 Task: Open Card Industry Trend Analysis in Board Market Trend Analysis and Forecasting to Workspace Insurance and add a team member Softage.2@softage.net, a label Purple, a checklist Licensing, an attachment from your onedrive, a color Purple and finally, add a card description 'Conduct team training session on active listening and empathy' and a comment 'We should approach this task with a sense of community and teamwork'. Add a start date 'Jan 06, 1900' with a due date 'Jan 13, 1900'
Action: Mouse moved to (66, 235)
Screenshot: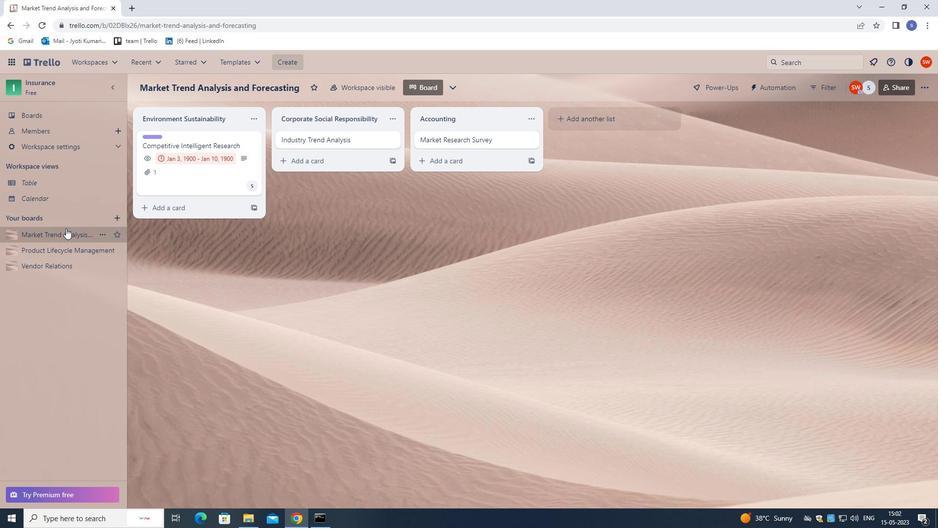 
Action: Mouse pressed left at (66, 235)
Screenshot: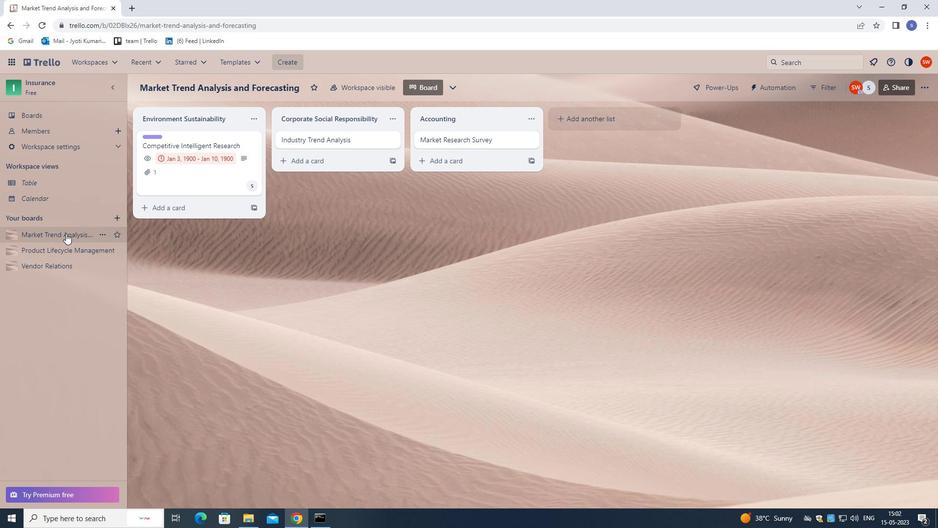 
Action: Mouse moved to (304, 143)
Screenshot: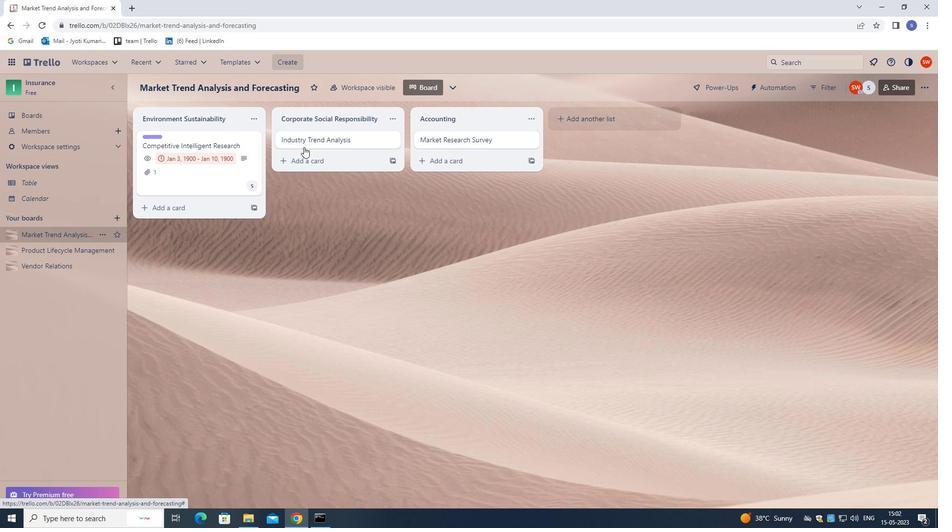 
Action: Mouse pressed left at (304, 143)
Screenshot: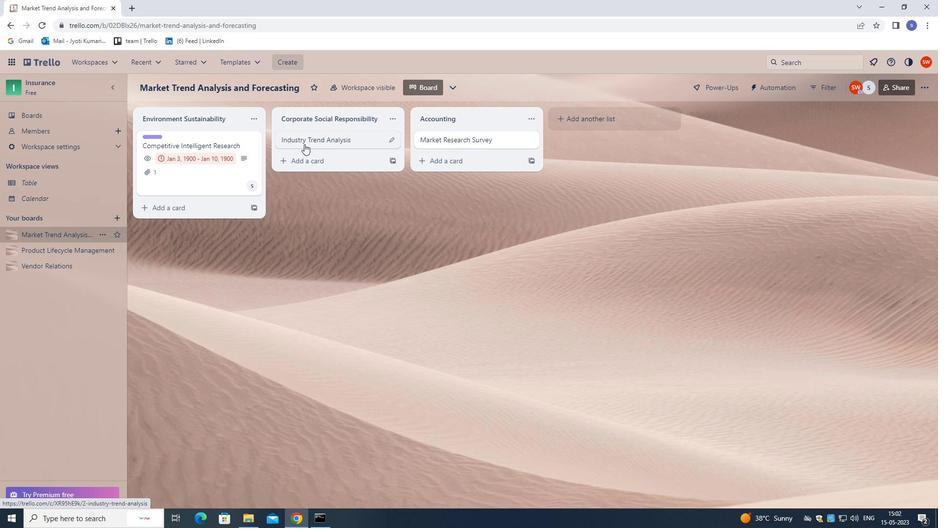
Action: Mouse moved to (583, 171)
Screenshot: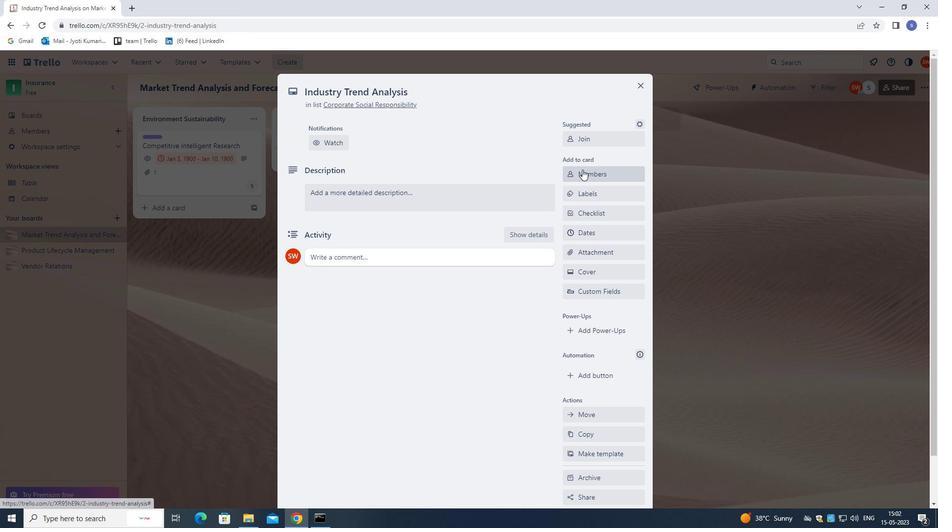
Action: Mouse pressed left at (583, 171)
Screenshot: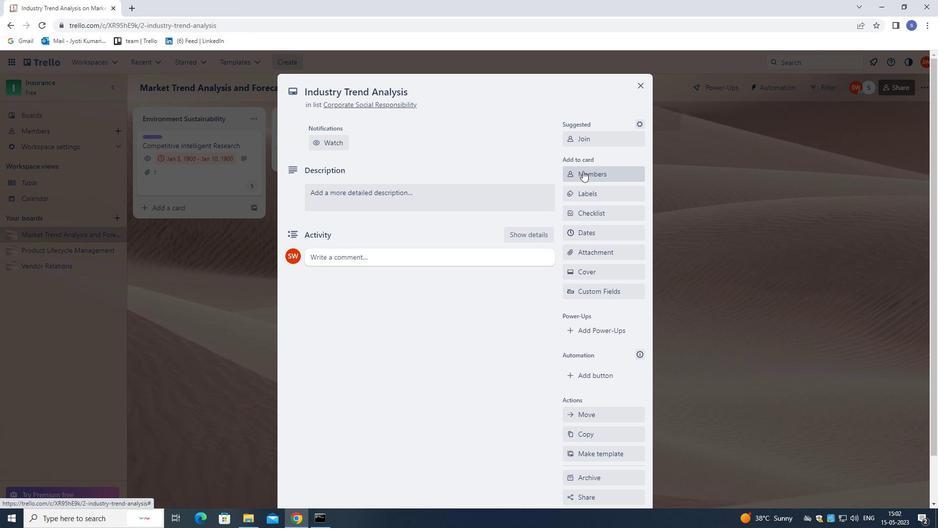 
Action: Mouse moved to (438, 152)
Screenshot: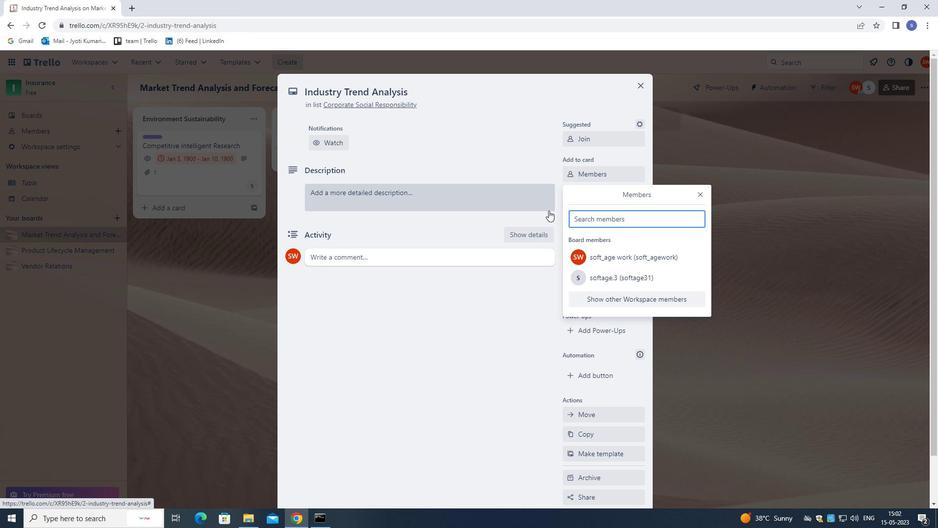 
Action: Key pressed softage.2<Key.shift>@SOFTAGE.NET
Screenshot: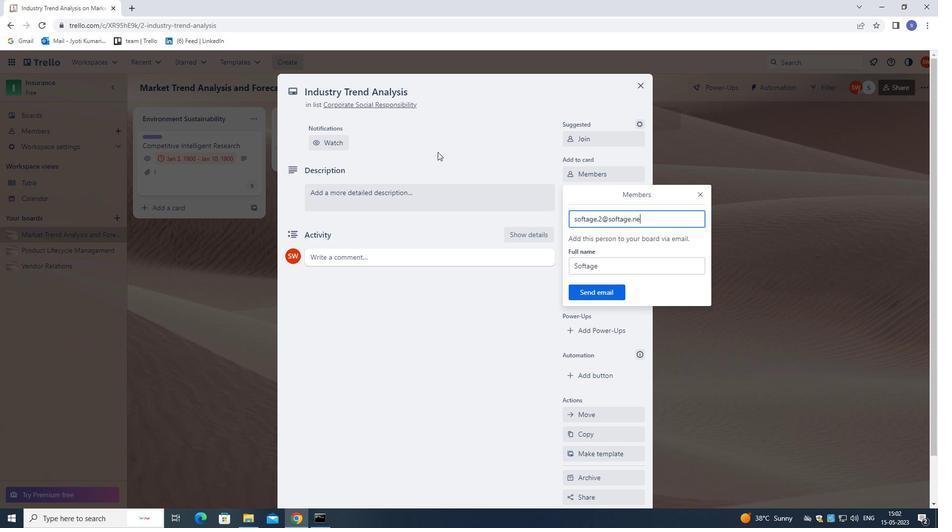 
Action: Mouse moved to (613, 290)
Screenshot: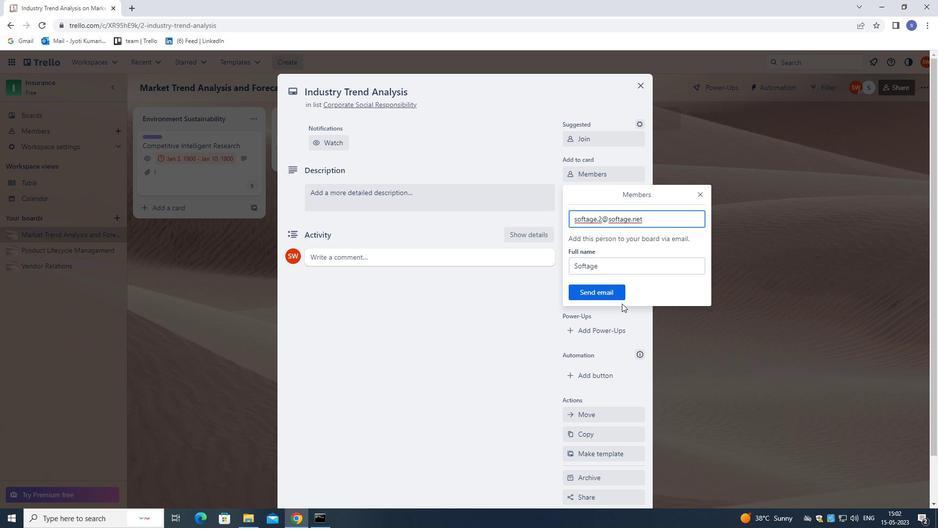 
Action: Mouse pressed left at (613, 290)
Screenshot: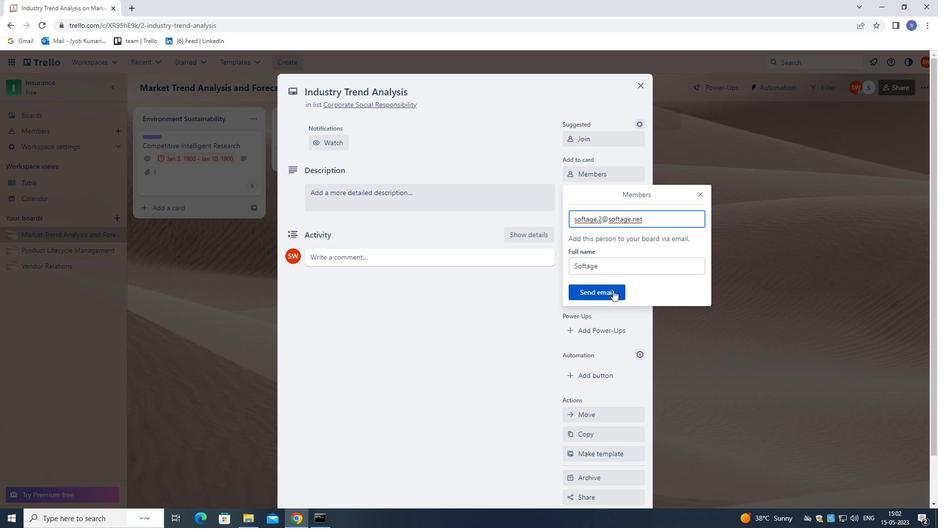 
Action: Mouse moved to (625, 193)
Screenshot: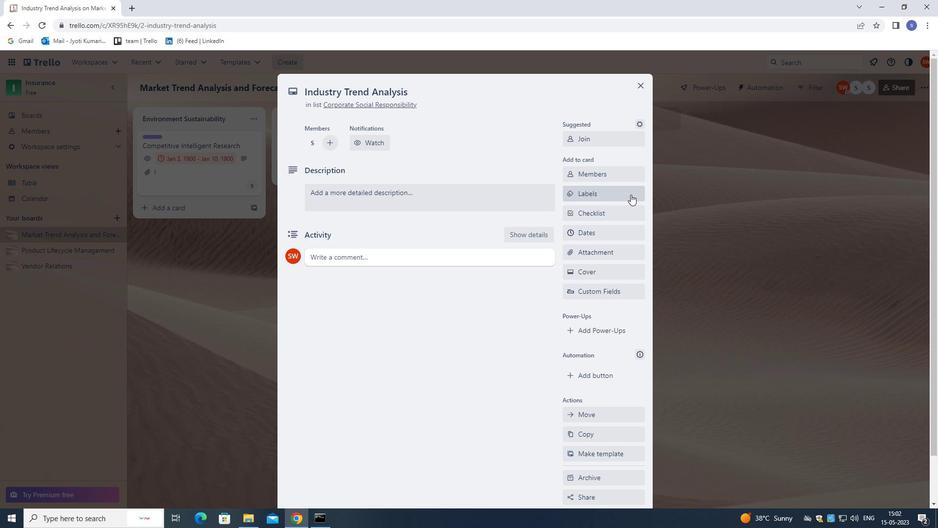
Action: Mouse pressed left at (625, 193)
Screenshot: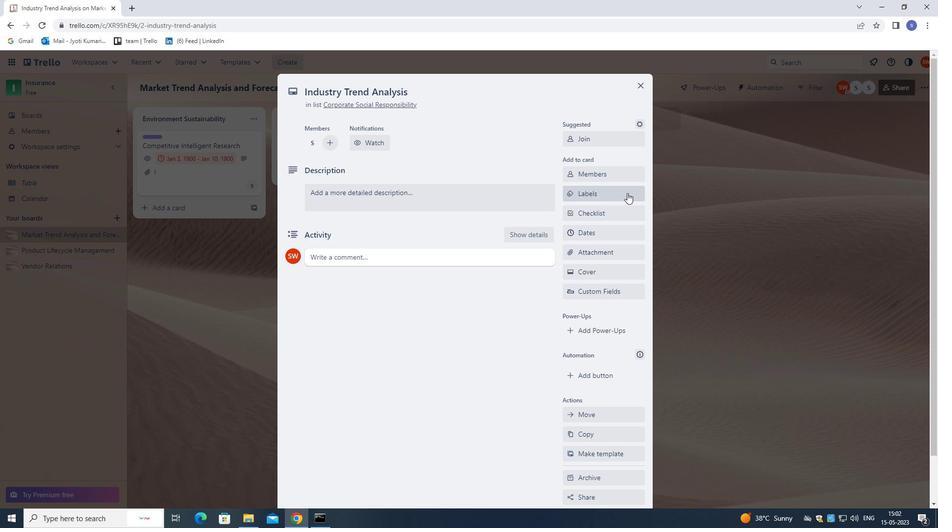 
Action: Mouse moved to (658, 243)
Screenshot: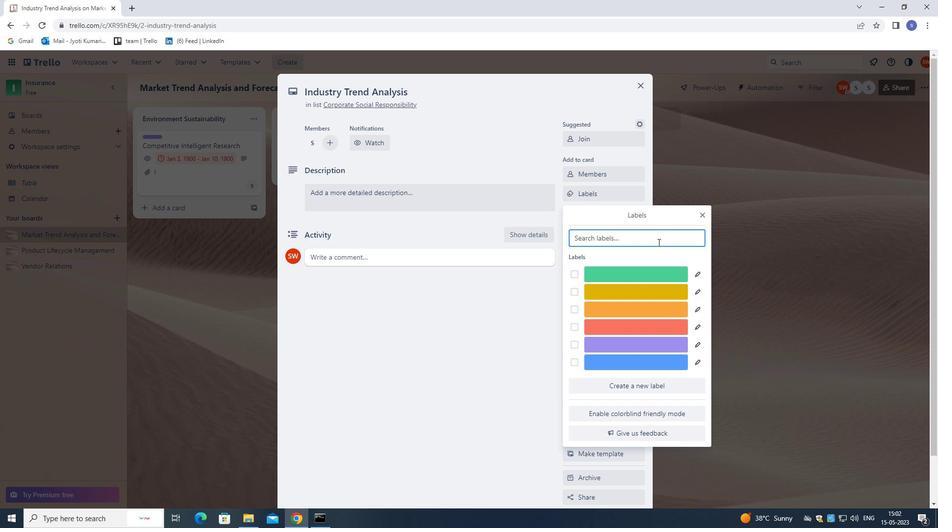 
Action: Key pressed P
Screenshot: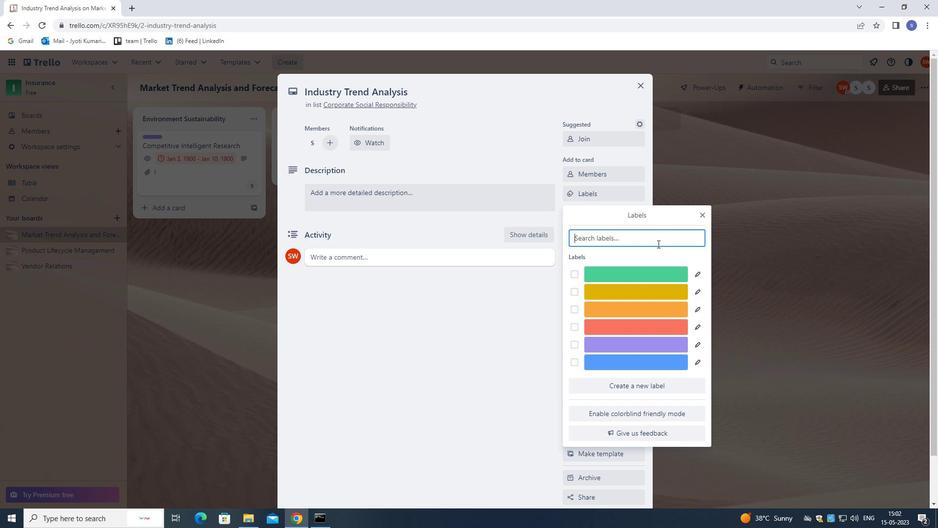 
Action: Mouse moved to (670, 272)
Screenshot: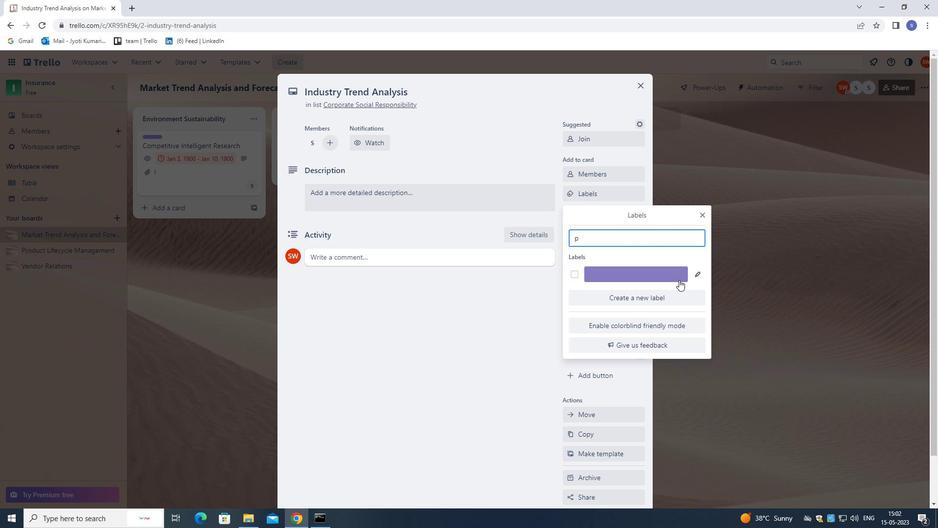 
Action: Mouse pressed left at (670, 272)
Screenshot: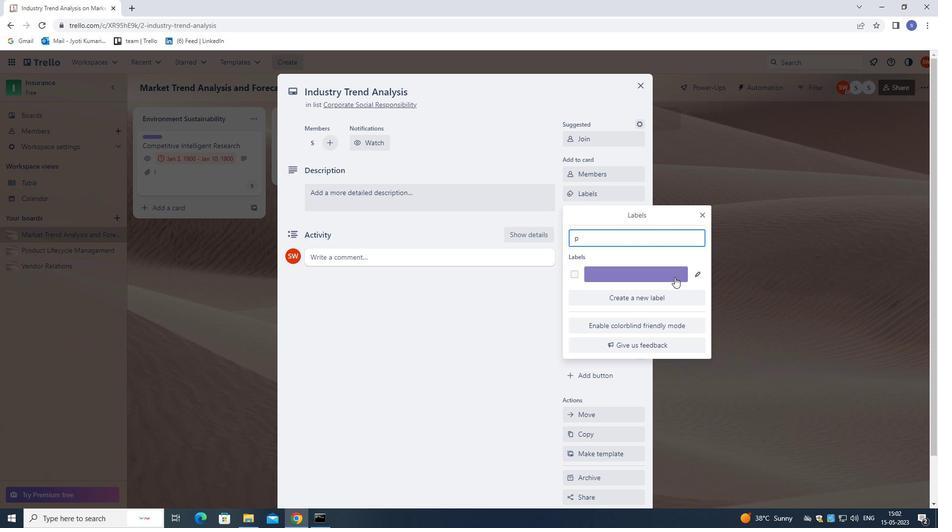 
Action: Mouse moved to (701, 214)
Screenshot: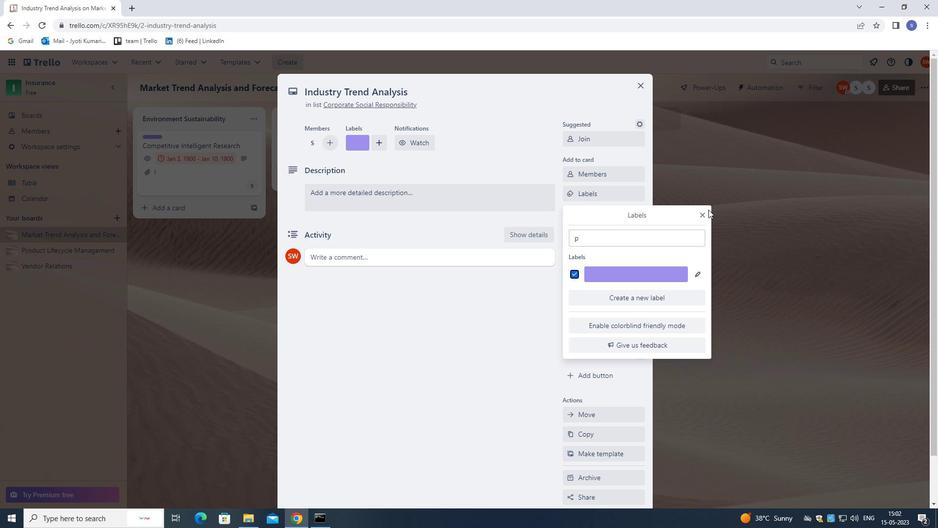 
Action: Mouse pressed left at (701, 214)
Screenshot: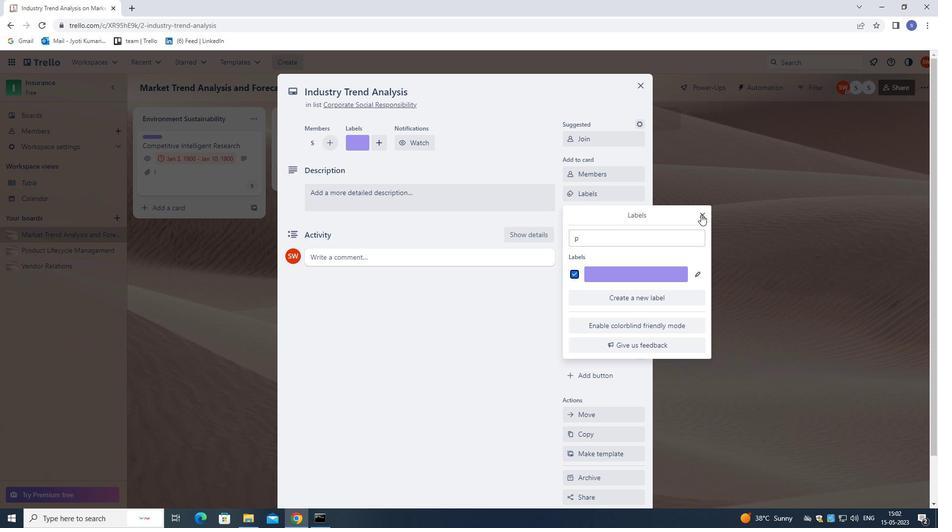 
Action: Mouse moved to (634, 215)
Screenshot: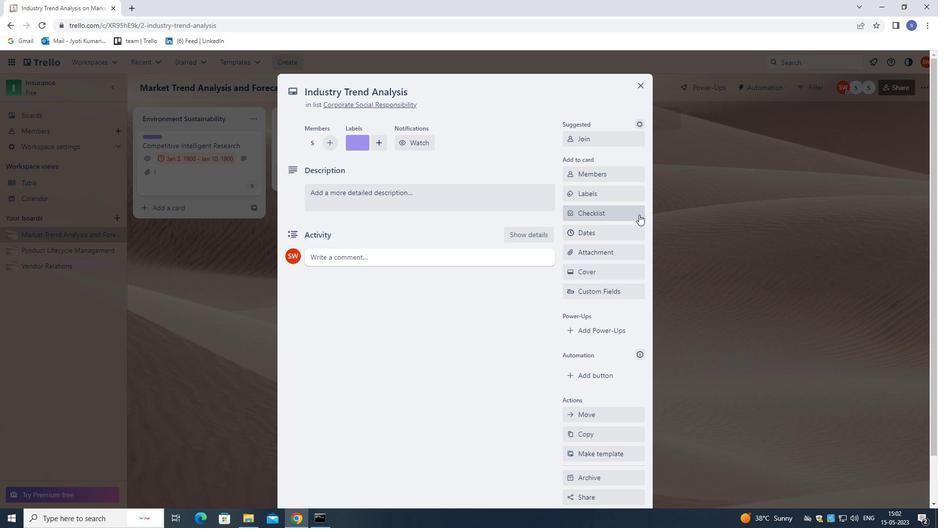 
Action: Mouse pressed left at (634, 215)
Screenshot: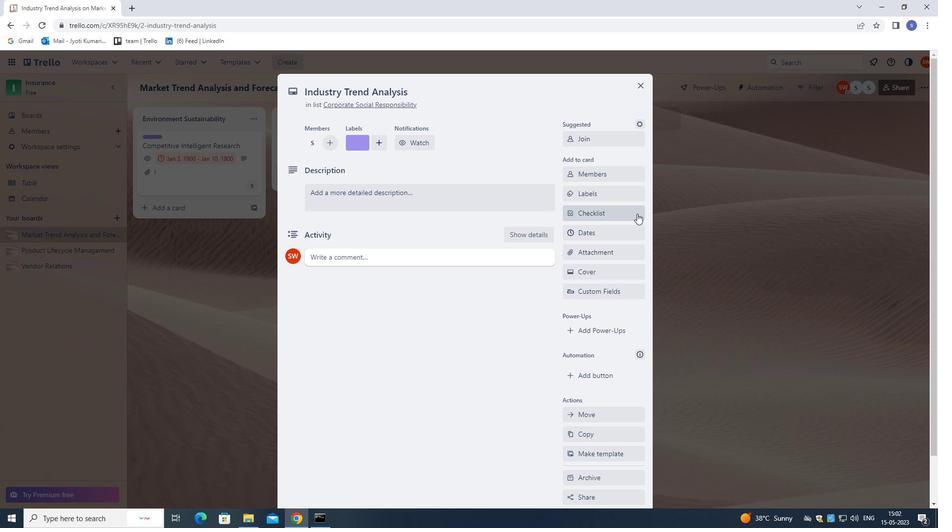 
Action: Mouse moved to (635, 217)
Screenshot: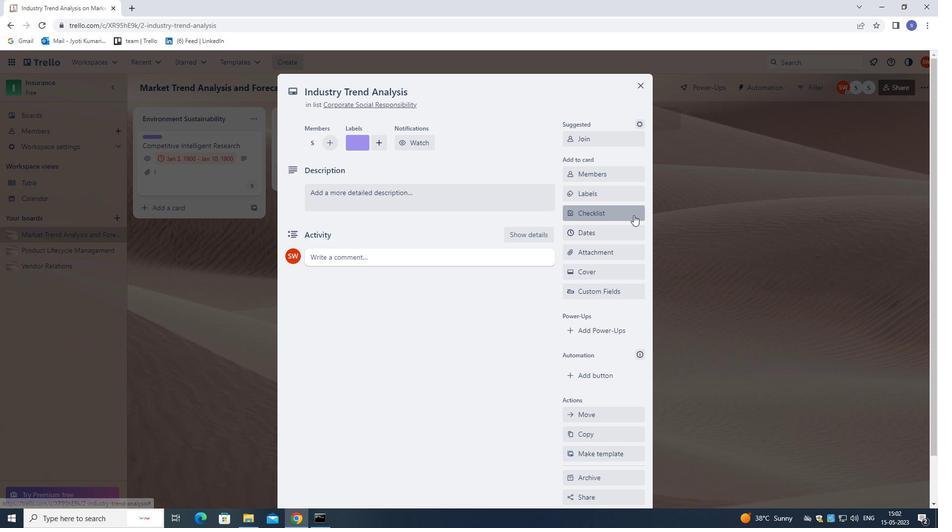 
Action: Key pressed <Key.shift>LICENSING
Screenshot: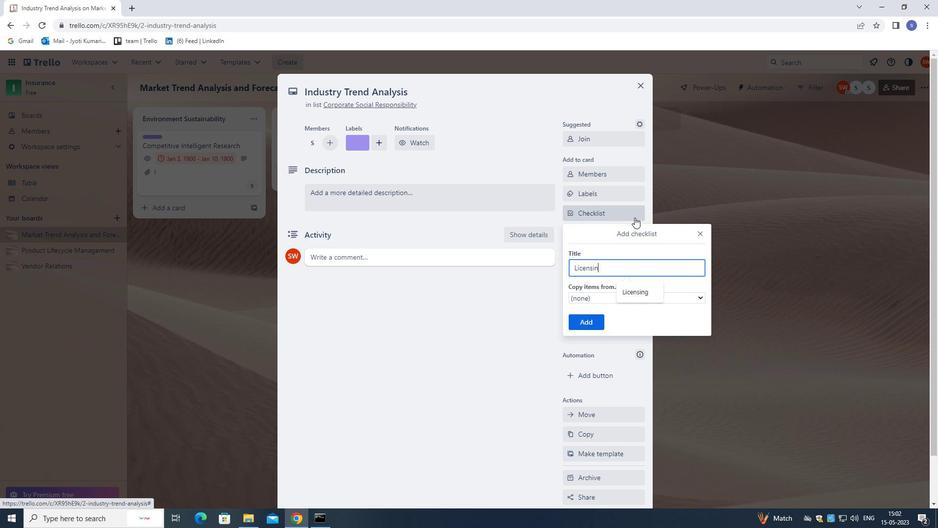 
Action: Mouse moved to (601, 321)
Screenshot: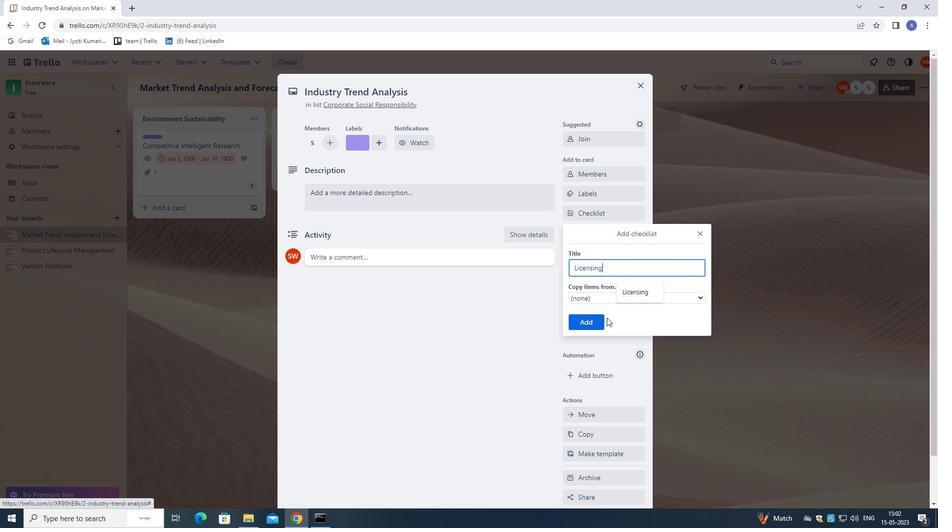 
Action: Mouse pressed left at (601, 321)
Screenshot: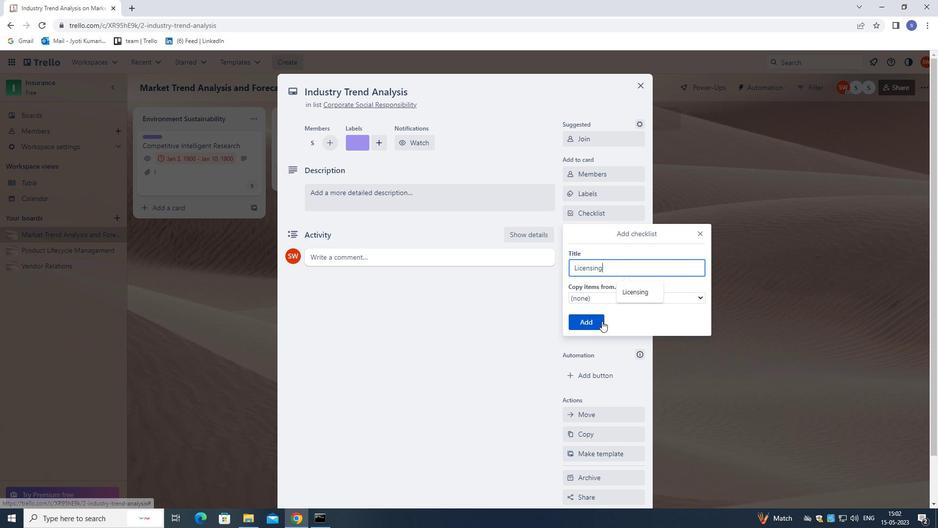 
Action: Mouse moved to (600, 231)
Screenshot: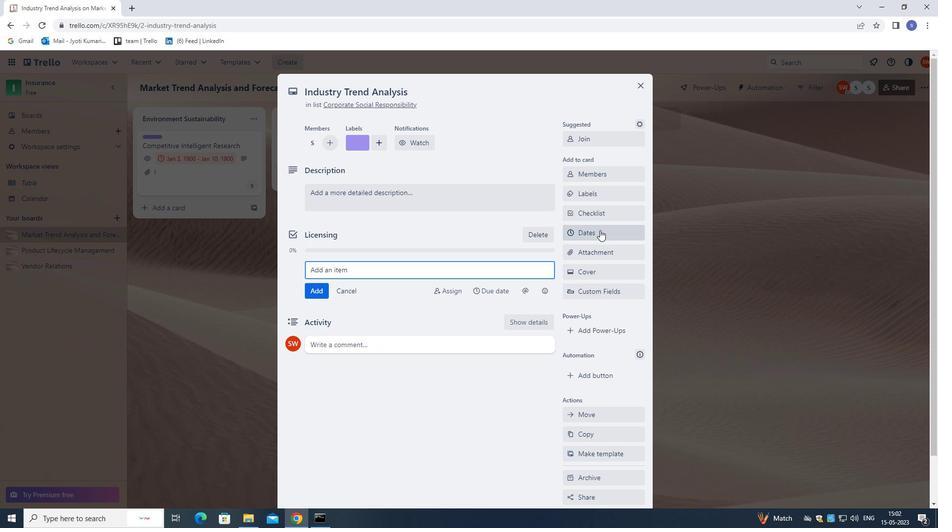 
Action: Mouse pressed left at (600, 231)
Screenshot: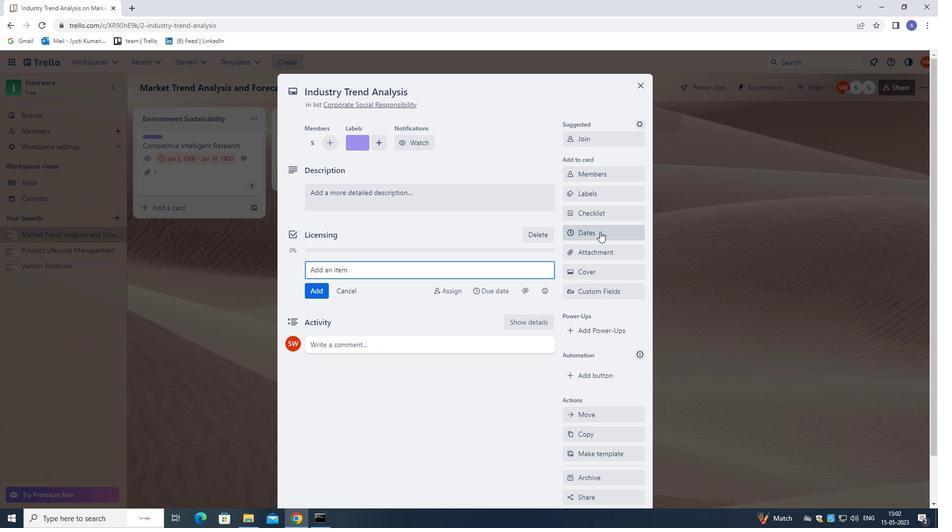 
Action: Mouse moved to (571, 264)
Screenshot: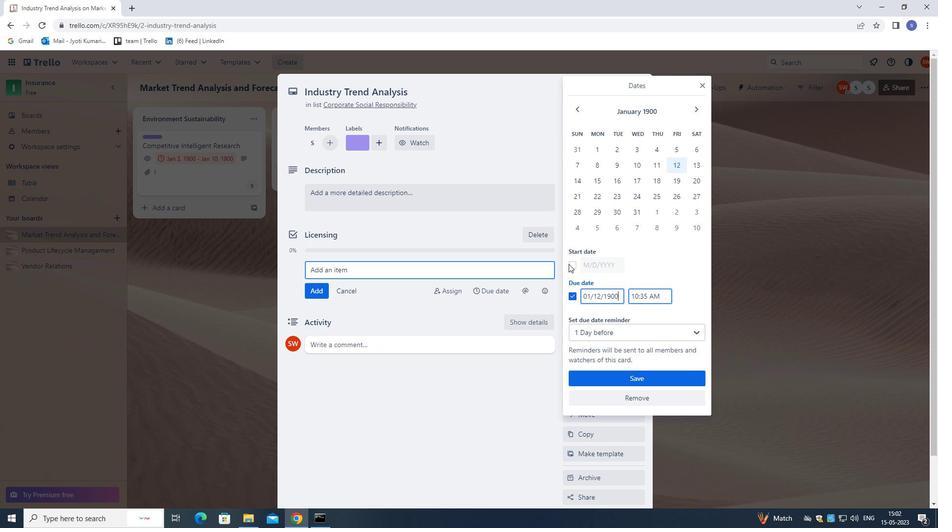 
Action: Mouse pressed left at (571, 264)
Screenshot: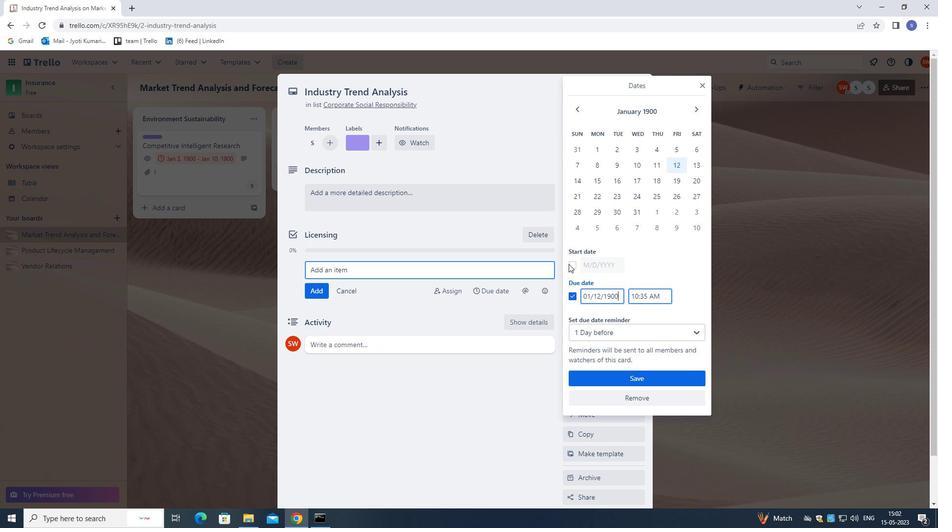 
Action: Mouse moved to (692, 151)
Screenshot: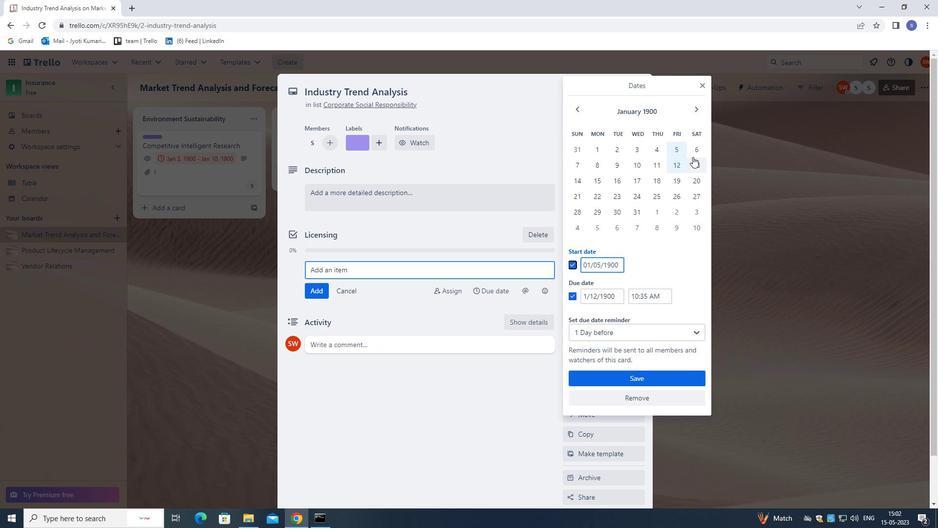 
Action: Mouse pressed left at (692, 151)
Screenshot: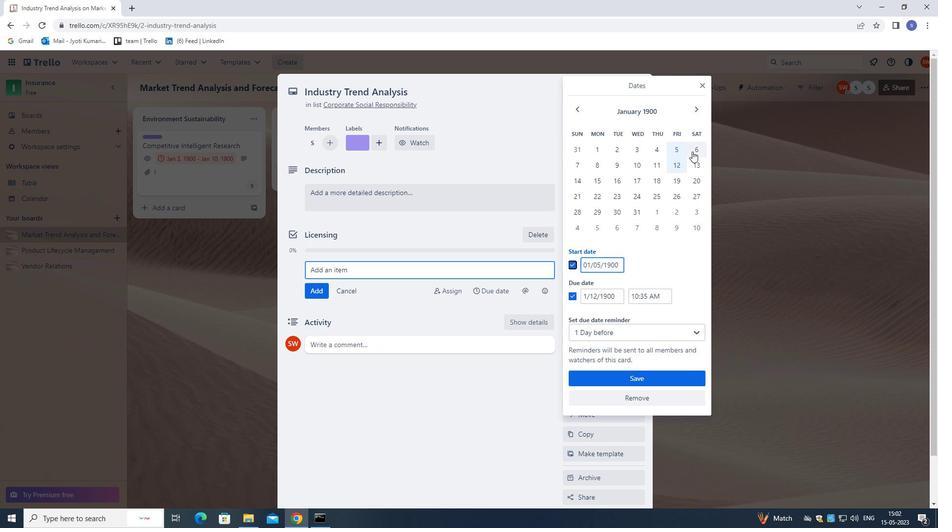 
Action: Mouse moved to (695, 161)
Screenshot: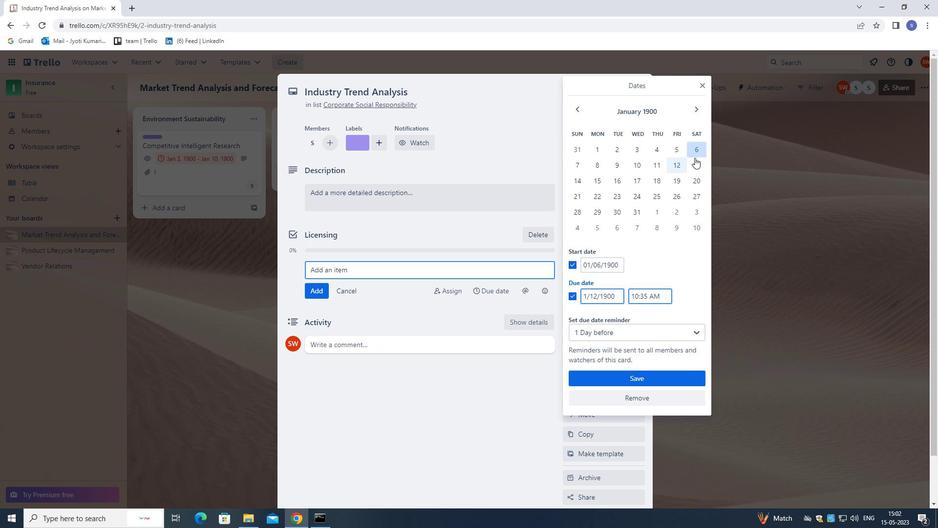 
Action: Mouse pressed left at (695, 161)
Screenshot: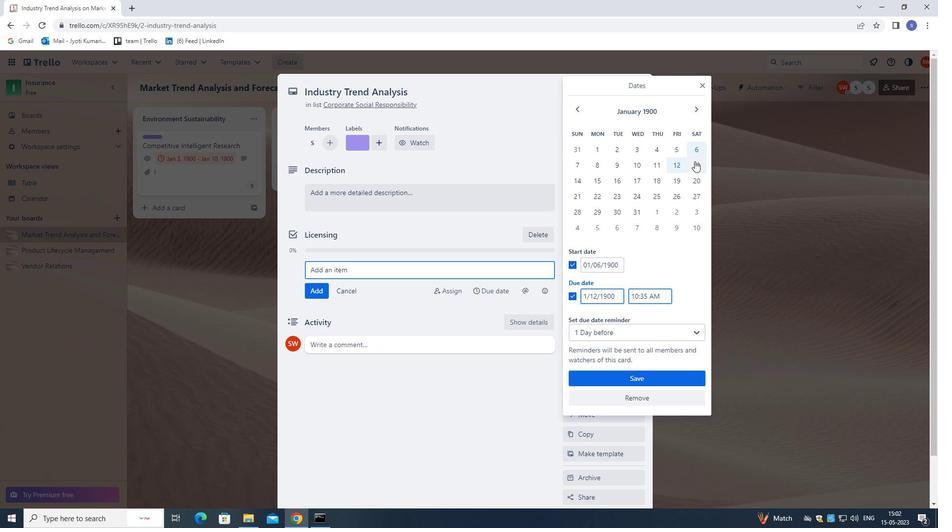 
Action: Mouse moved to (663, 381)
Screenshot: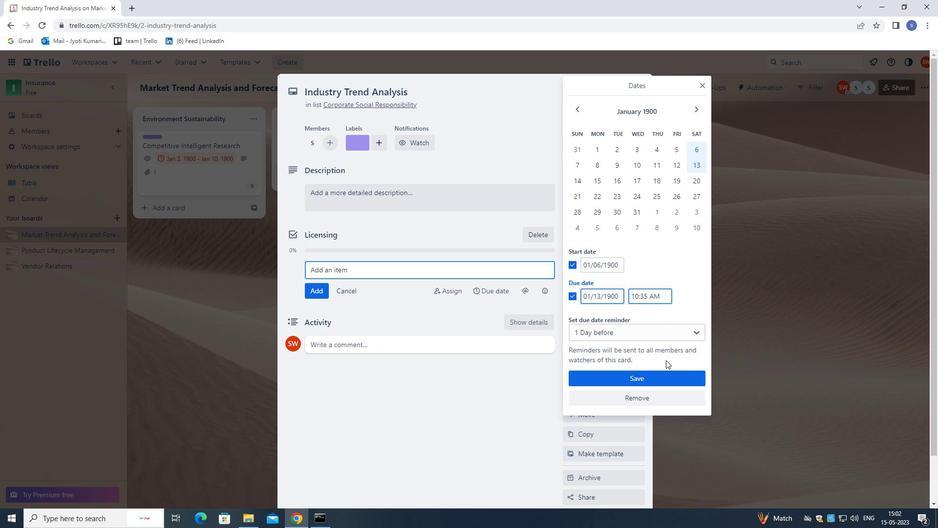 
Action: Mouse pressed left at (663, 381)
Screenshot: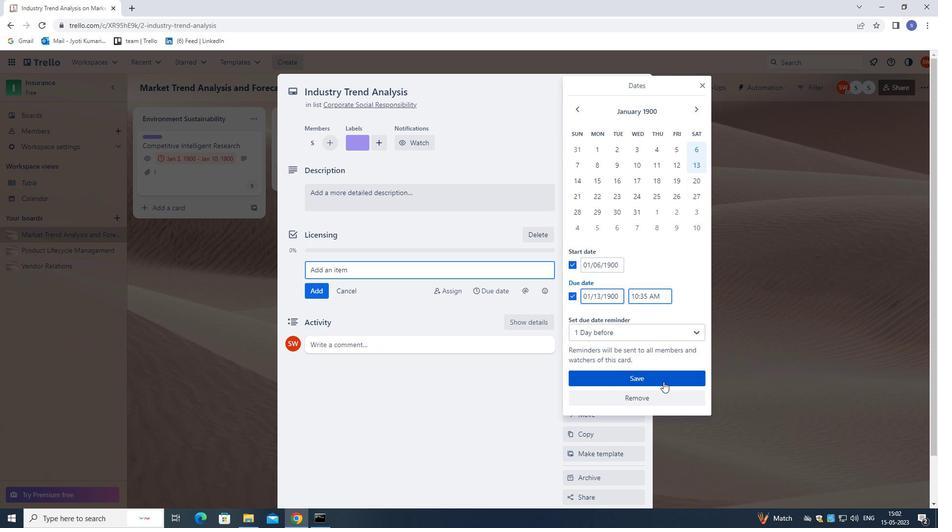 
Action: Mouse moved to (593, 253)
Screenshot: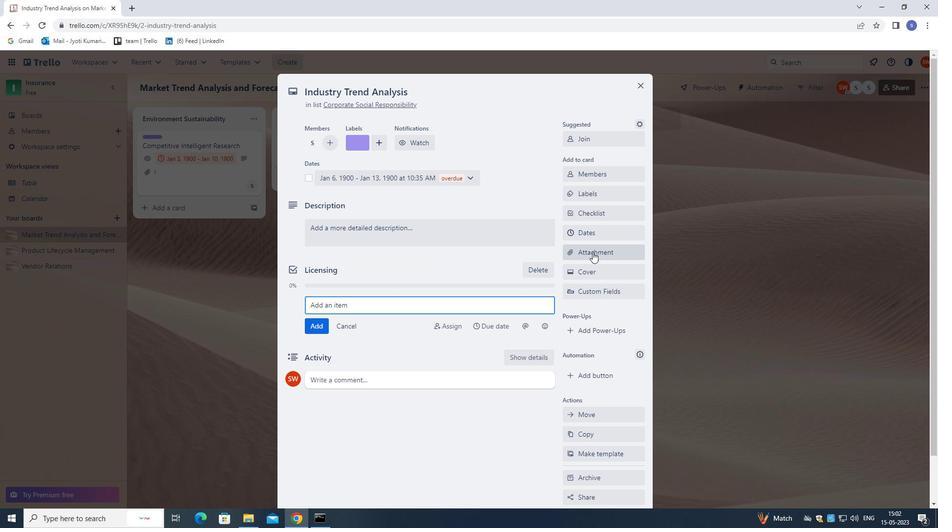 
Action: Mouse pressed left at (593, 253)
Screenshot: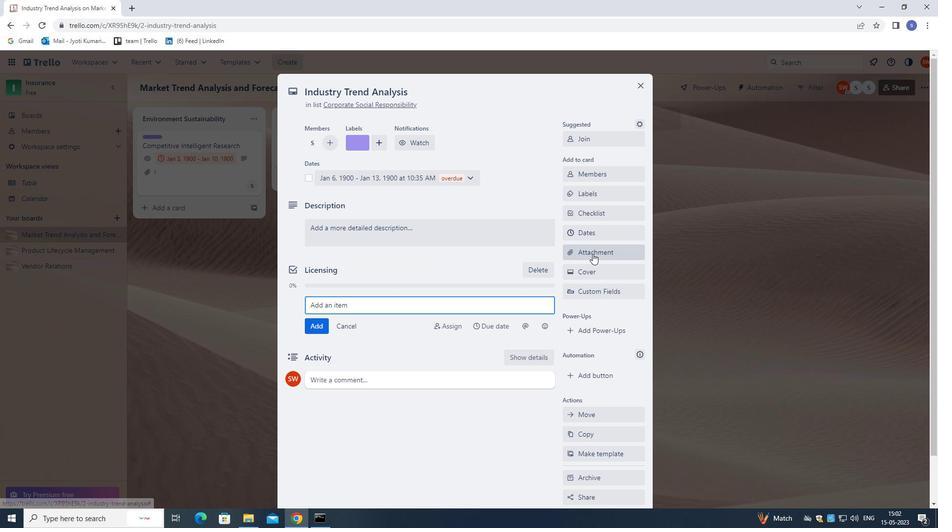 
Action: Mouse moved to (609, 377)
Screenshot: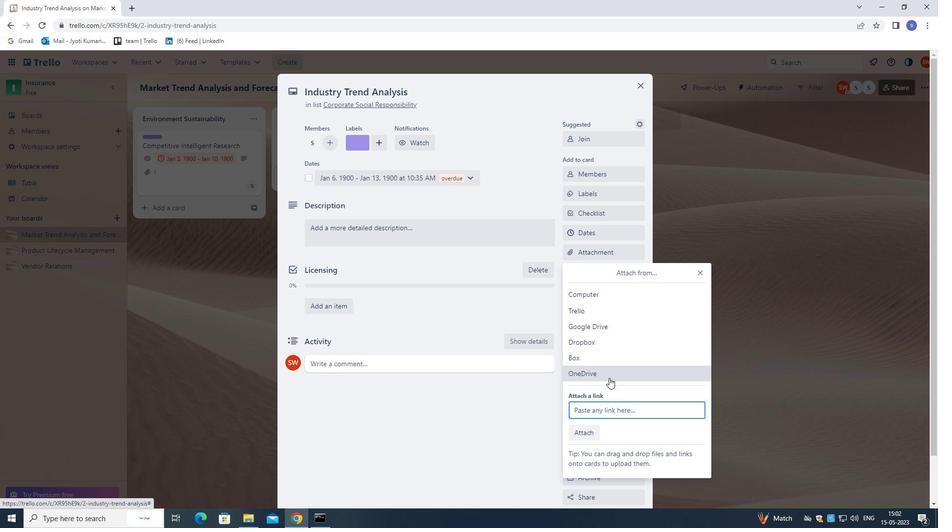 
Action: Mouse pressed left at (609, 377)
Screenshot: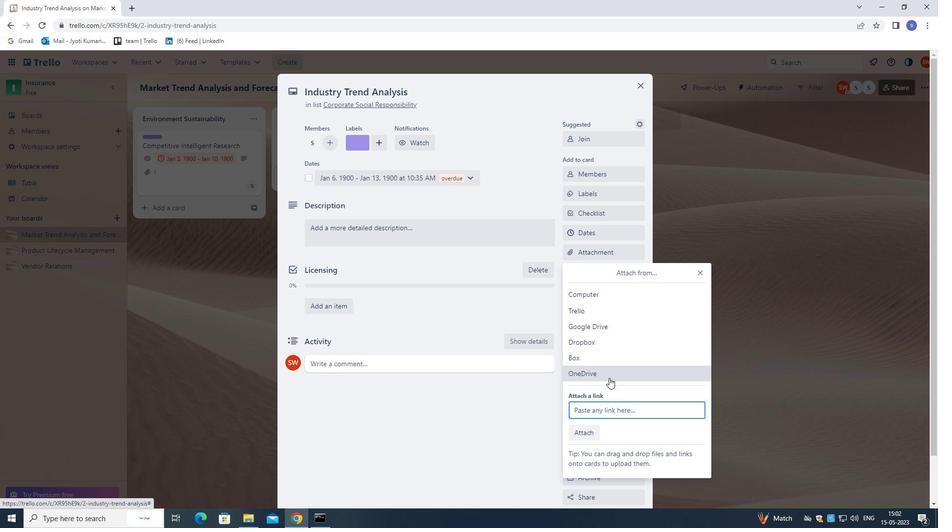 
Action: Mouse moved to (355, 188)
Screenshot: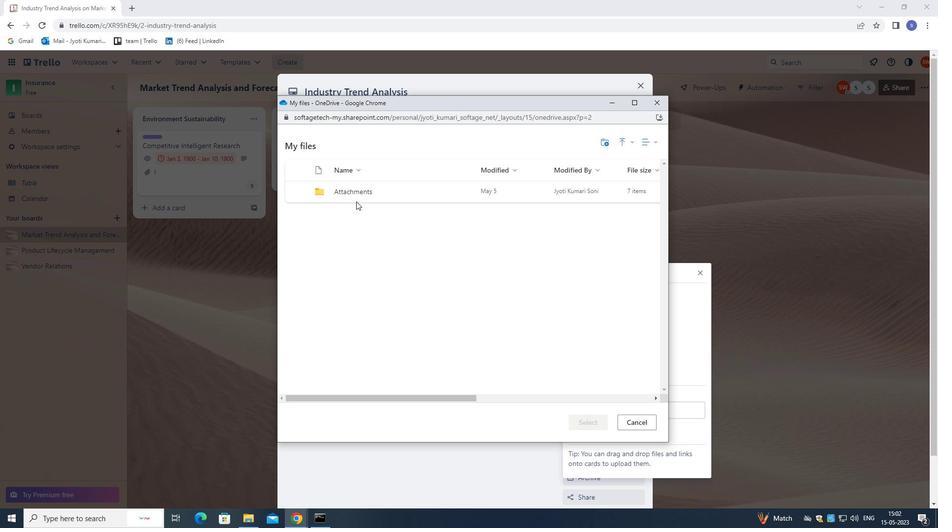 
Action: Mouse pressed left at (355, 188)
Screenshot: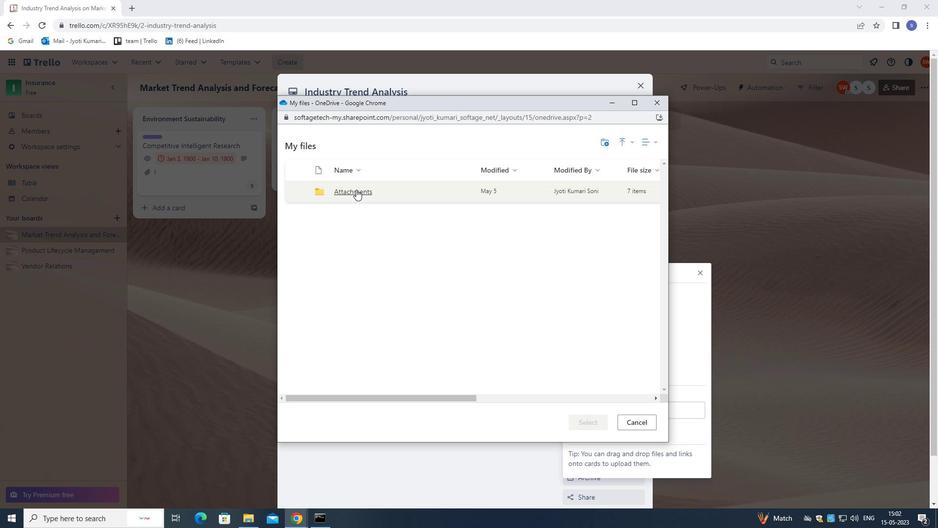 
Action: Mouse moved to (403, 297)
Screenshot: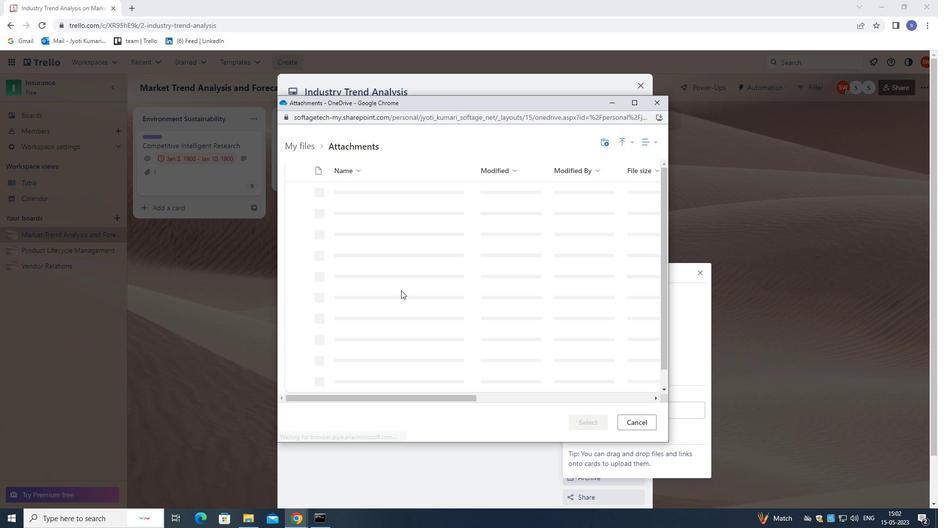 
Action: Mouse pressed left at (403, 297)
Screenshot: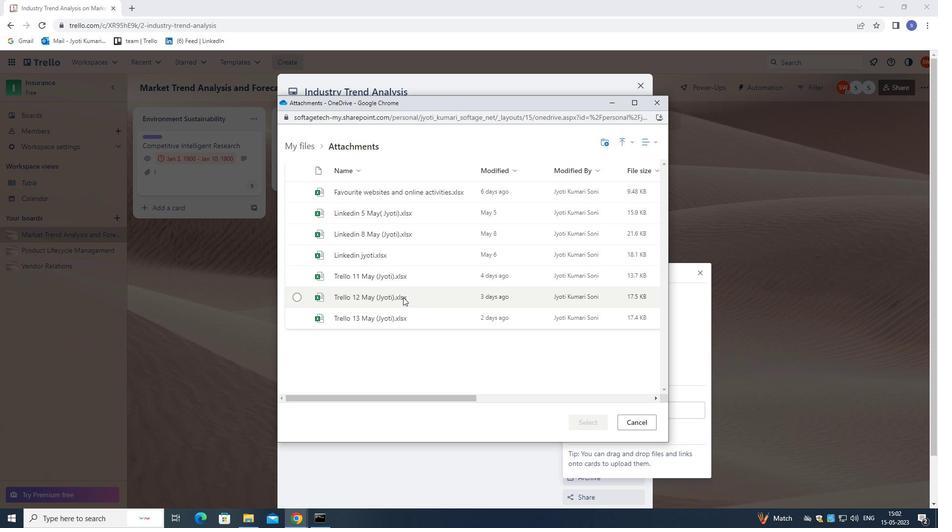 
Action: Mouse moved to (587, 423)
Screenshot: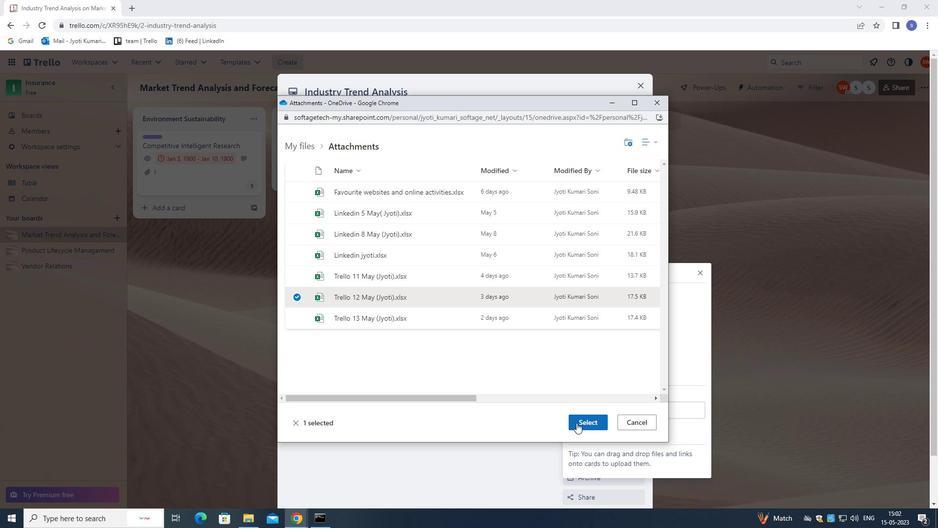
Action: Mouse pressed left at (587, 423)
Screenshot: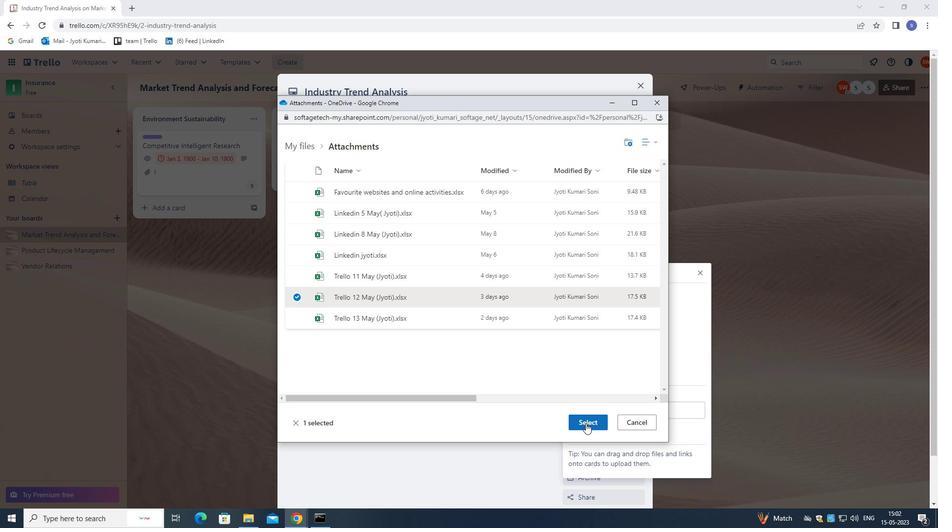 
Action: Mouse moved to (458, 236)
Screenshot: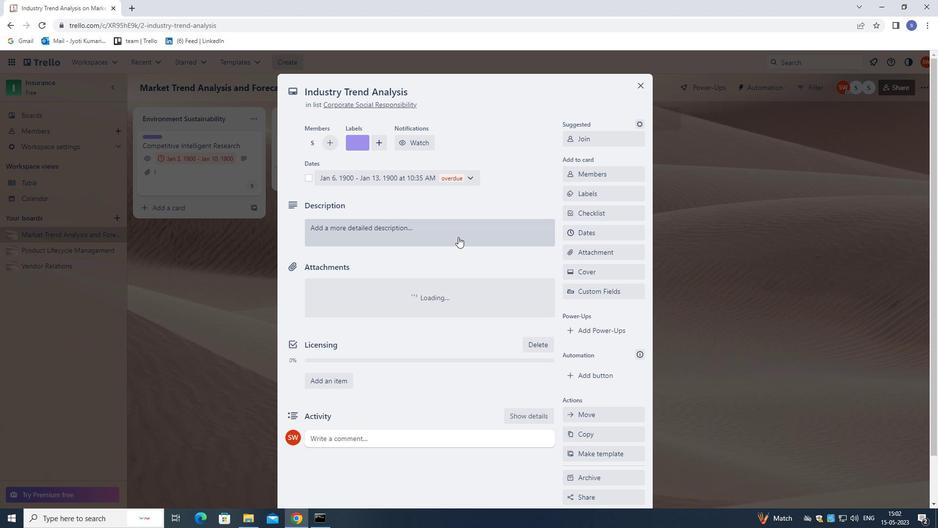 
Action: Mouse pressed left at (458, 236)
Screenshot: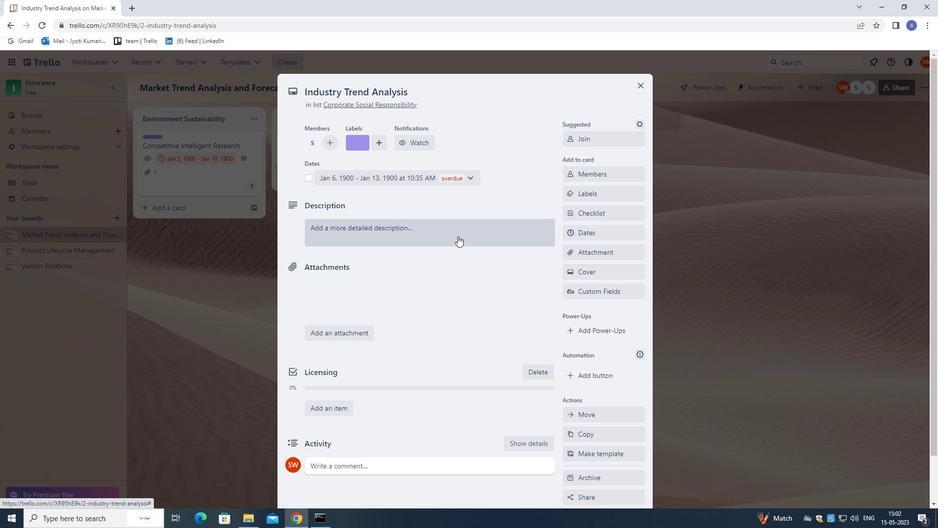 
Action: Mouse moved to (458, 237)
Screenshot: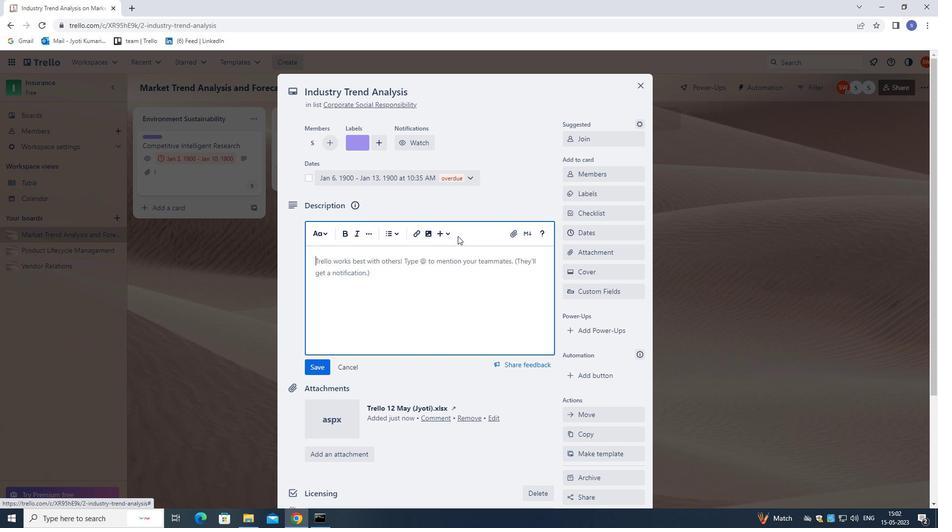 
Action: Key pressed <Key.shift>CONDUCT<Key.space>TEAM<Key.space>TRAINING<Key.space>SESSION<Key.space>ON<Key.space>ACTIVE<Key.space>LISTENING<Key.space>AND<Key.space>EMPATHY.
Screenshot: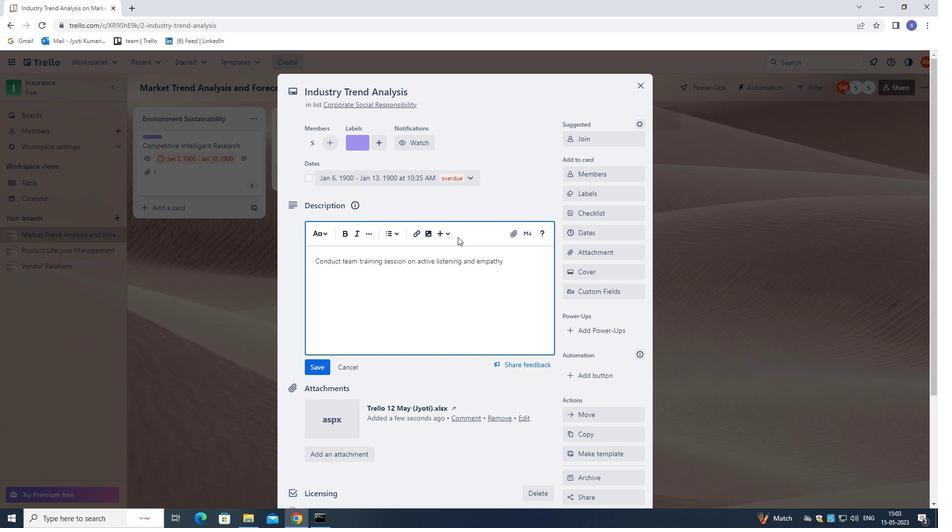 
Action: Mouse moved to (465, 271)
Screenshot: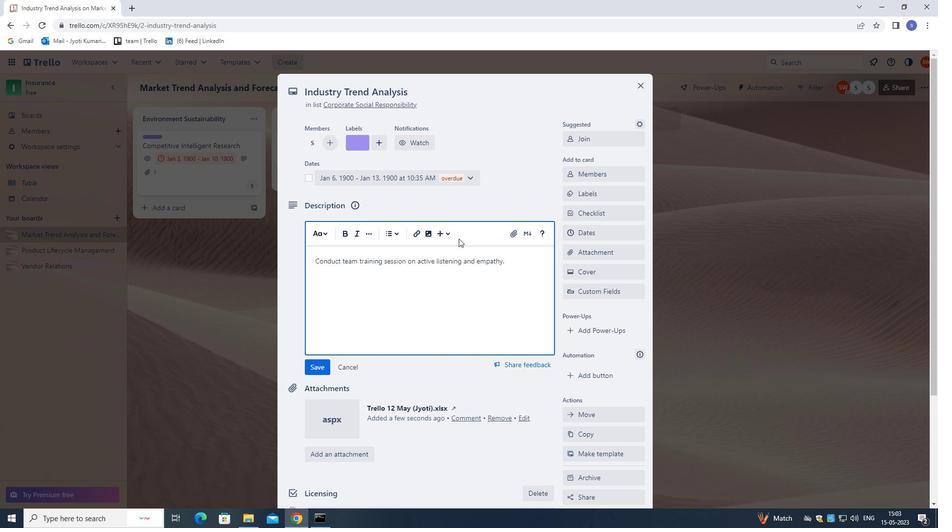
Action: Mouse scrolled (465, 270) with delta (0, 0)
Screenshot: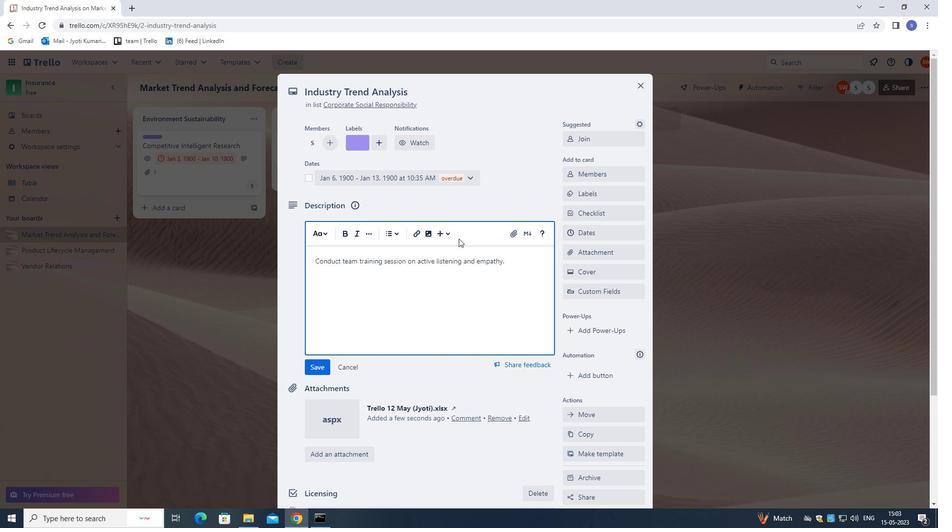 
Action: Mouse moved to (465, 276)
Screenshot: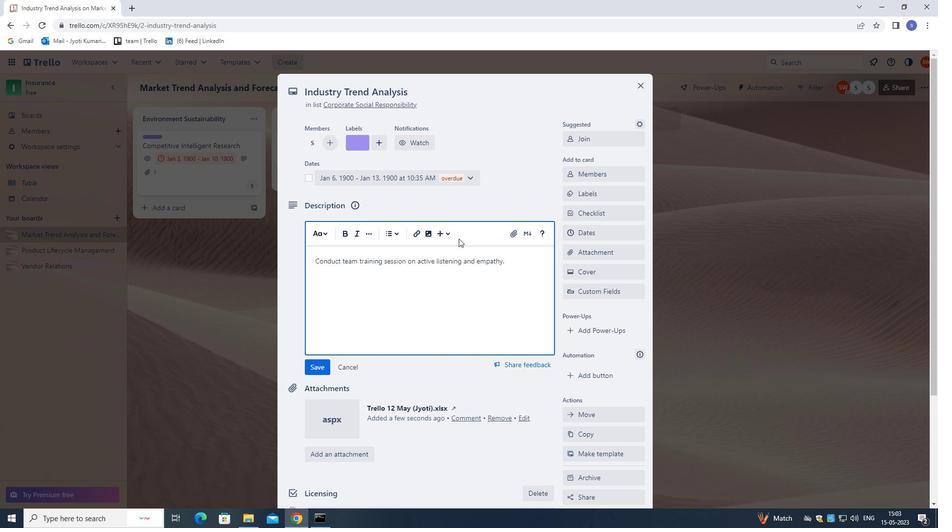 
Action: Mouse scrolled (465, 276) with delta (0, 0)
Screenshot: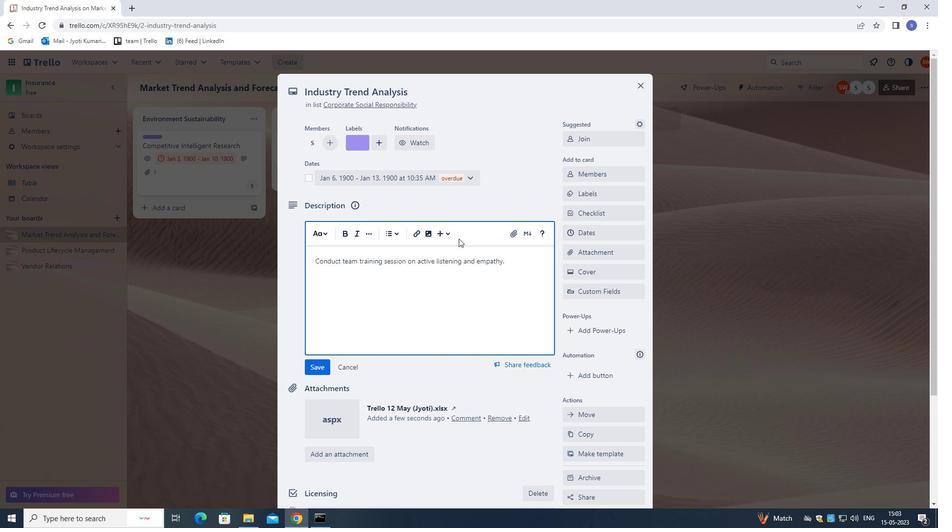 
Action: Mouse moved to (465, 280)
Screenshot: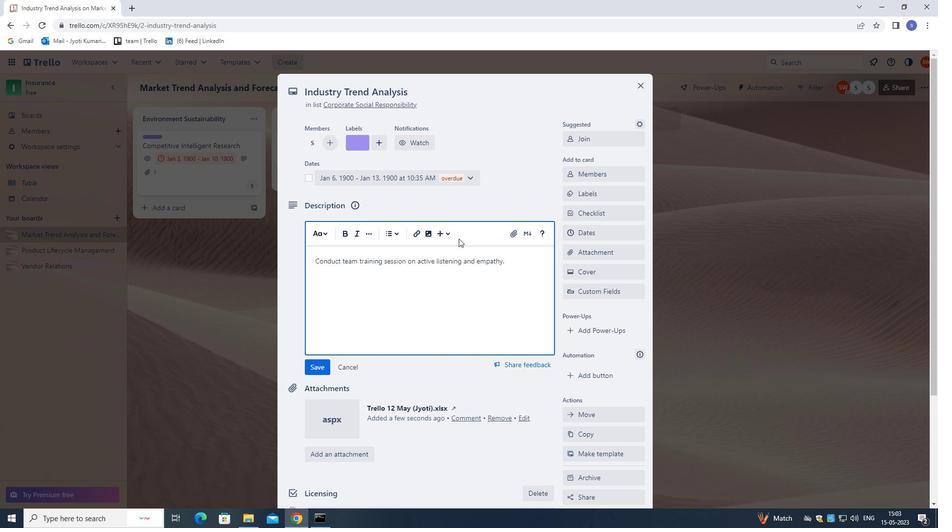 
Action: Mouse scrolled (465, 279) with delta (0, 0)
Screenshot: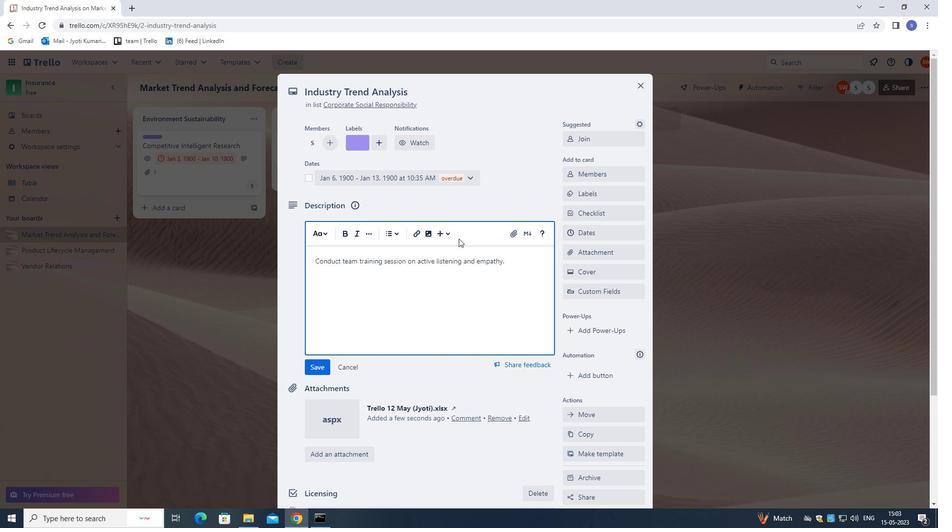 
Action: Mouse moved to (465, 281)
Screenshot: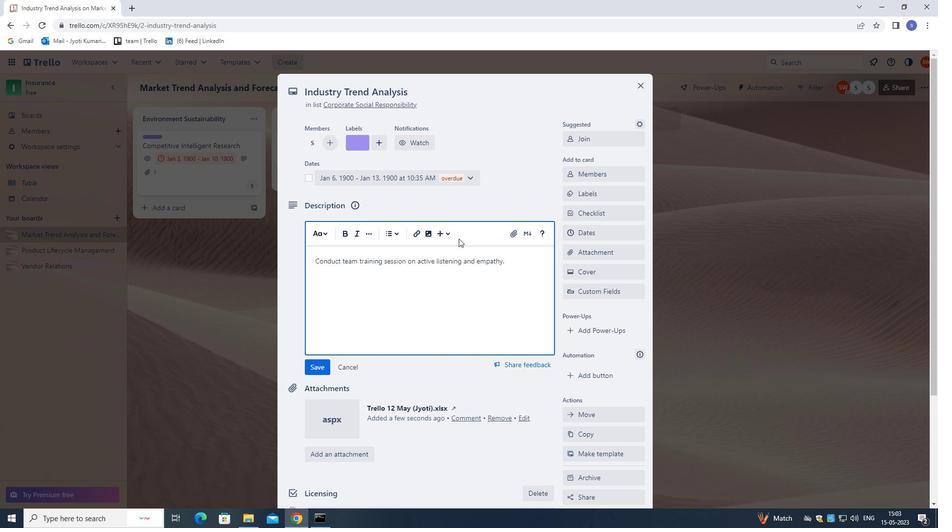 
Action: Mouse scrolled (465, 281) with delta (0, 0)
Screenshot: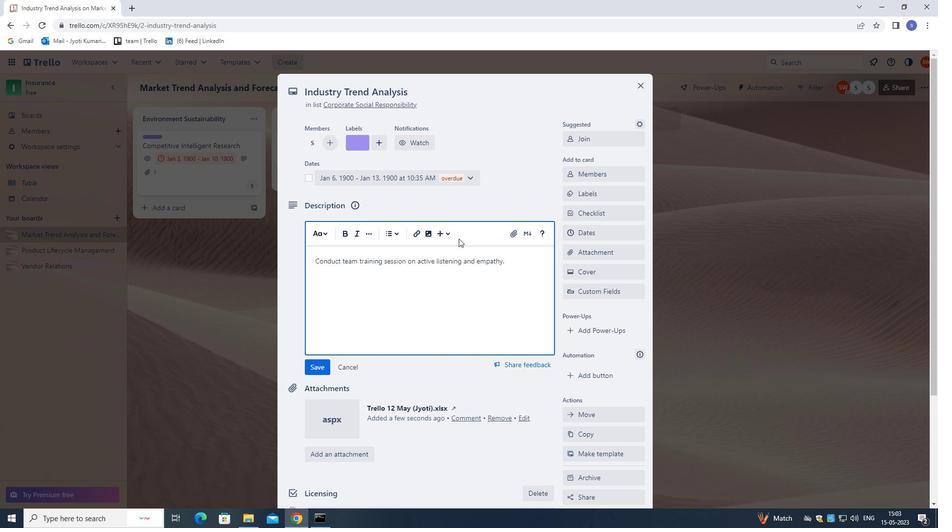 
Action: Mouse moved to (466, 324)
Screenshot: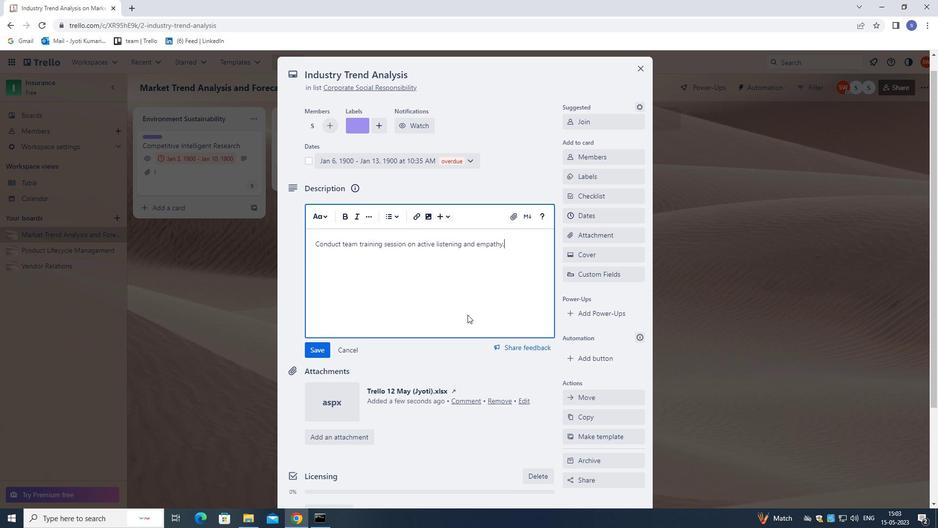 
Action: Mouse scrolled (466, 324) with delta (0, 0)
Screenshot: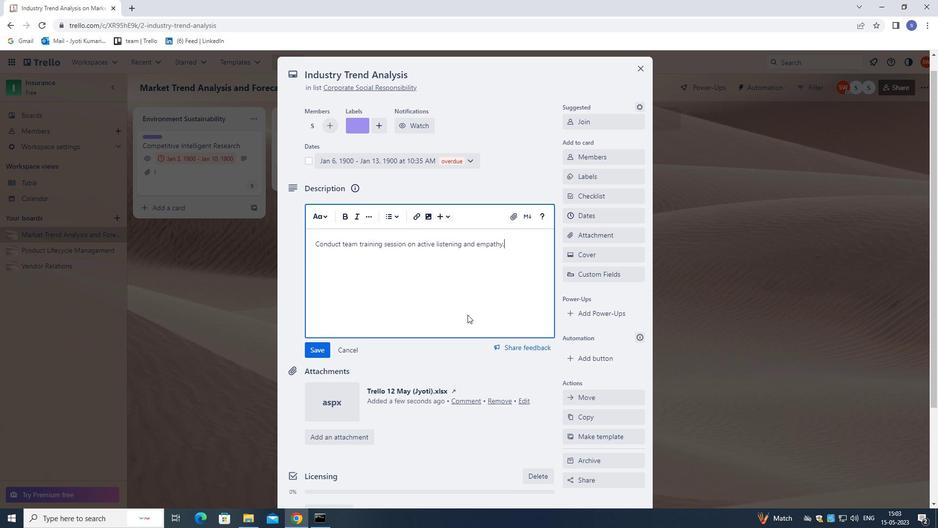 
Action: Mouse moved to (463, 344)
Screenshot: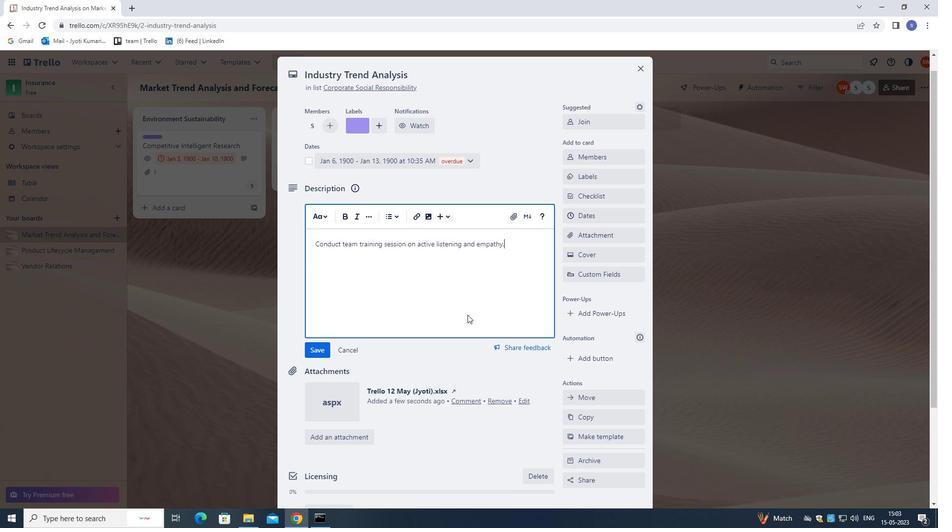 
Action: Mouse scrolled (463, 343) with delta (0, 0)
Screenshot: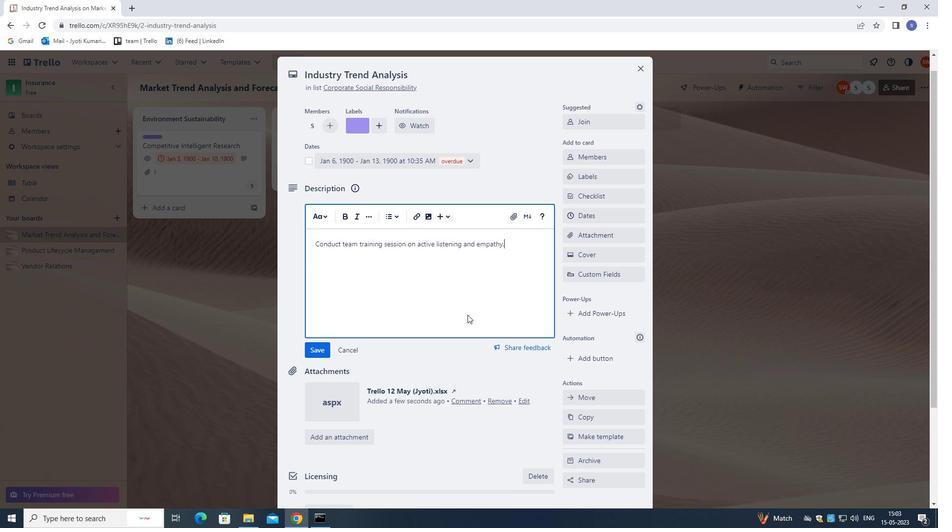 
Action: Mouse moved to (463, 349)
Screenshot: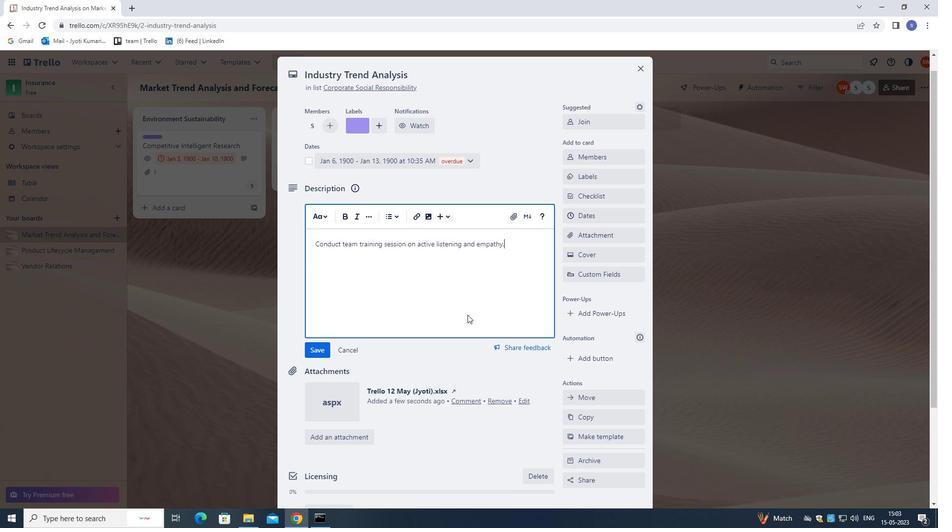 
Action: Mouse scrolled (463, 348) with delta (0, 0)
Screenshot: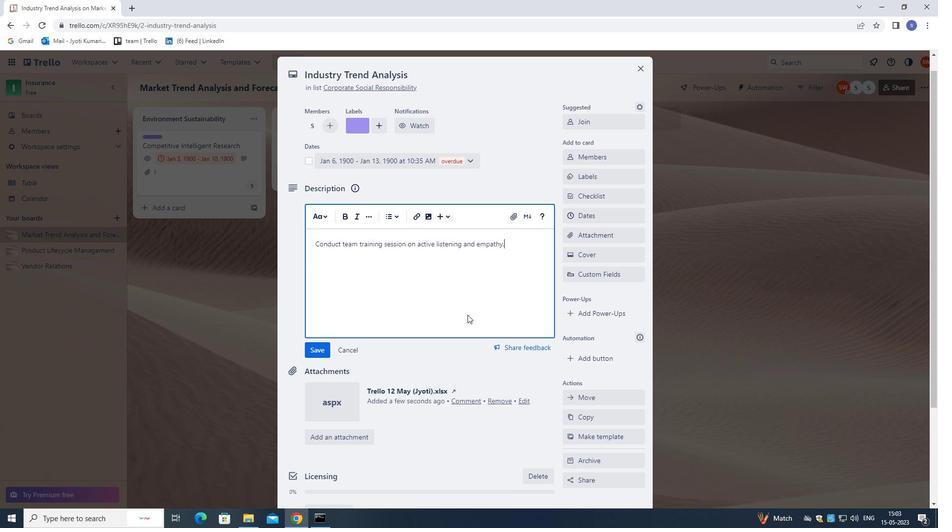 
Action: Mouse moved to (463, 355)
Screenshot: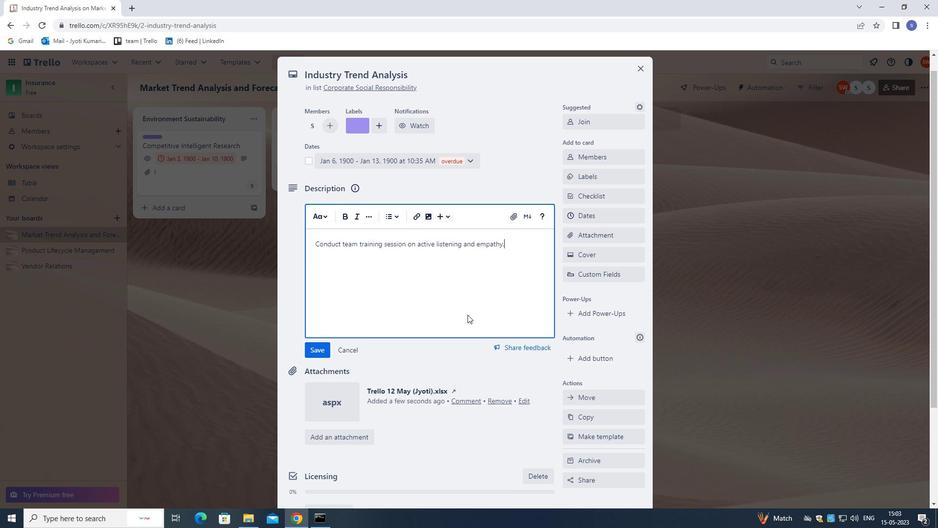
Action: Mouse scrolled (463, 354) with delta (0, 0)
Screenshot: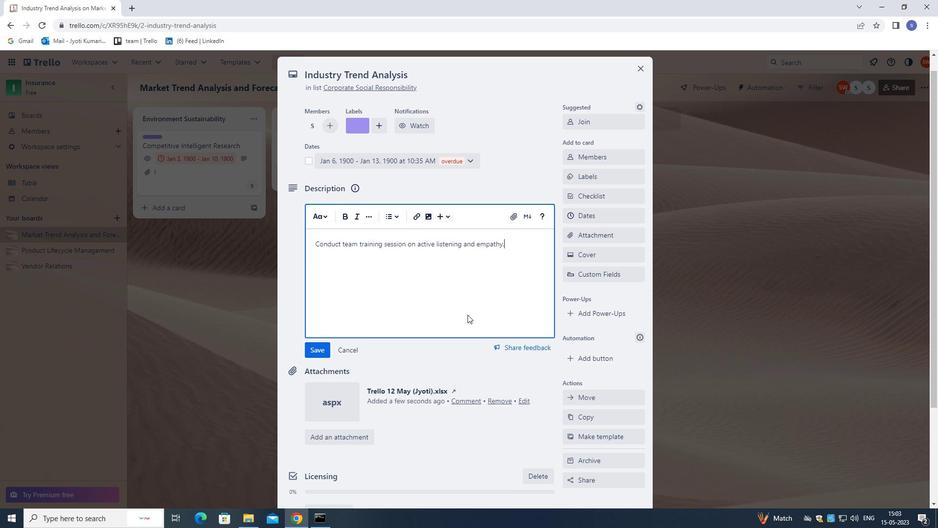 
Action: Mouse moved to (480, 445)
Screenshot: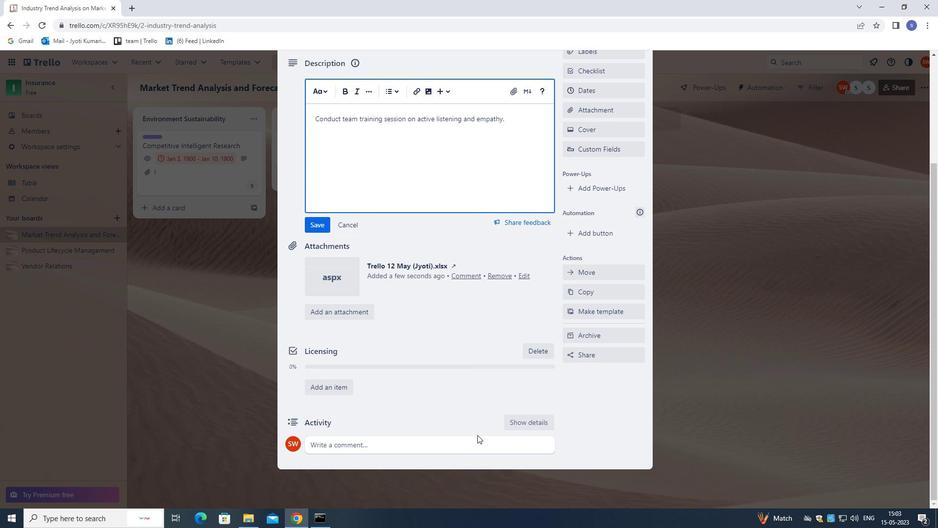 
Action: Mouse pressed left at (480, 445)
Screenshot: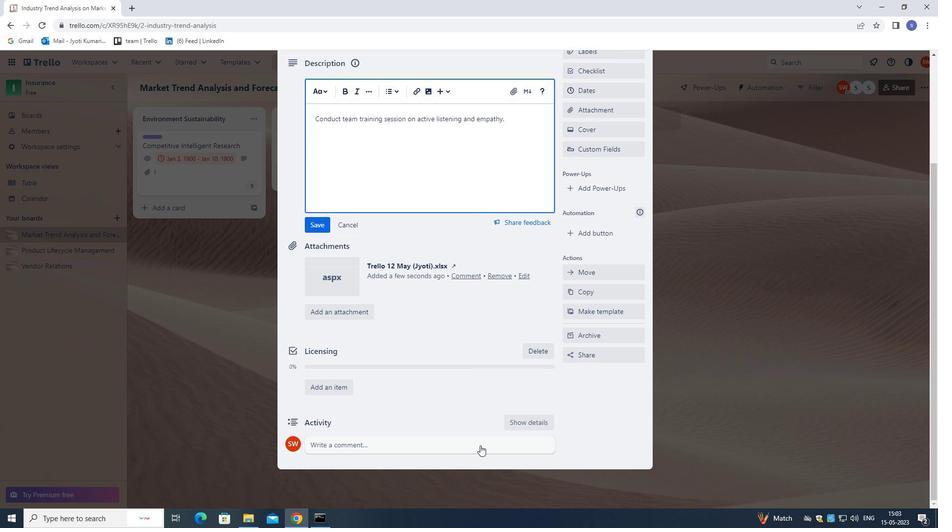 
Action: Mouse moved to (470, 367)
Screenshot: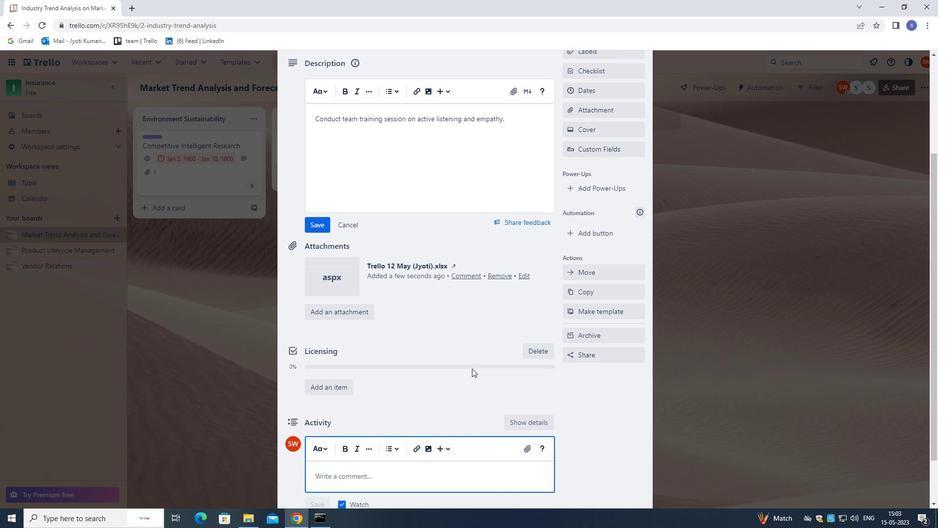 
Action: Key pressed <Key.shift><Key.shift>WE<Key.space>SHOULD<Key.space>APPROACH<Key.space>THIS<Key.space>A<Key.backspace>TASK<Key.space>WITH<Key.space>A<Key.space>SENSE<Key.space>OF<Key.space>COMMUNITY<Key.space>AND<Key.space>TEAMWORK.
Screenshot: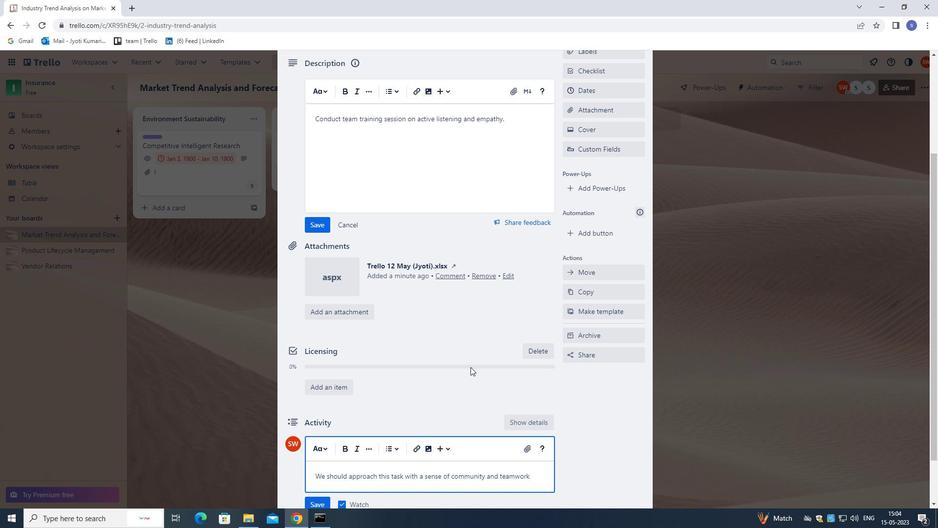 
Action: Mouse moved to (320, 220)
Screenshot: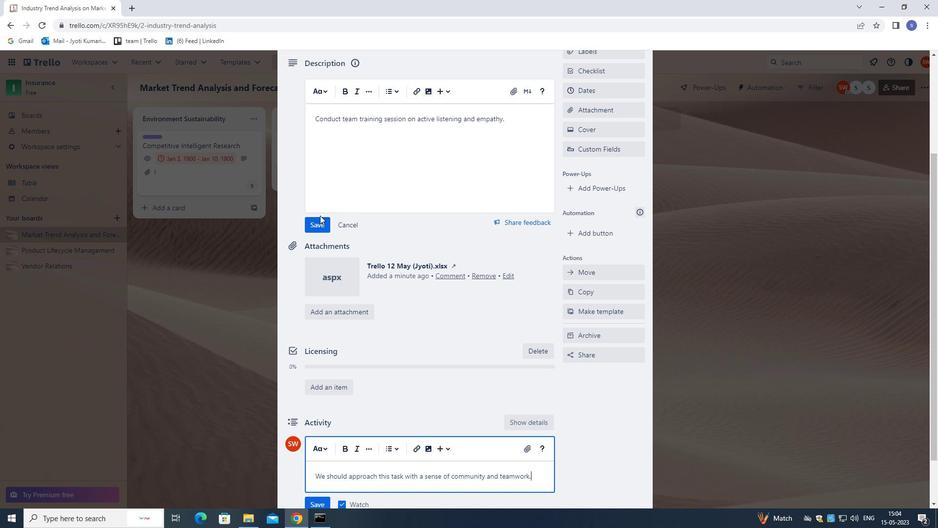 
Action: Mouse pressed left at (320, 220)
Screenshot: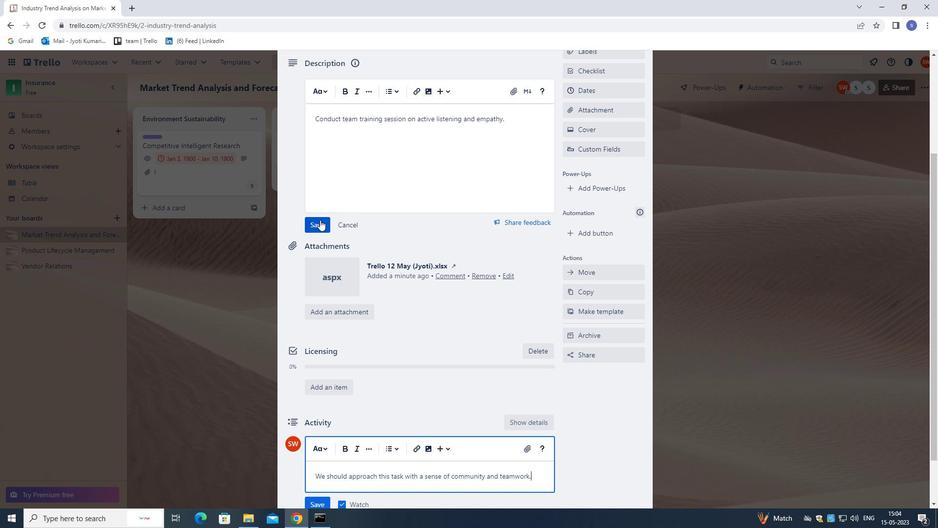 
Action: Mouse moved to (655, 509)
Screenshot: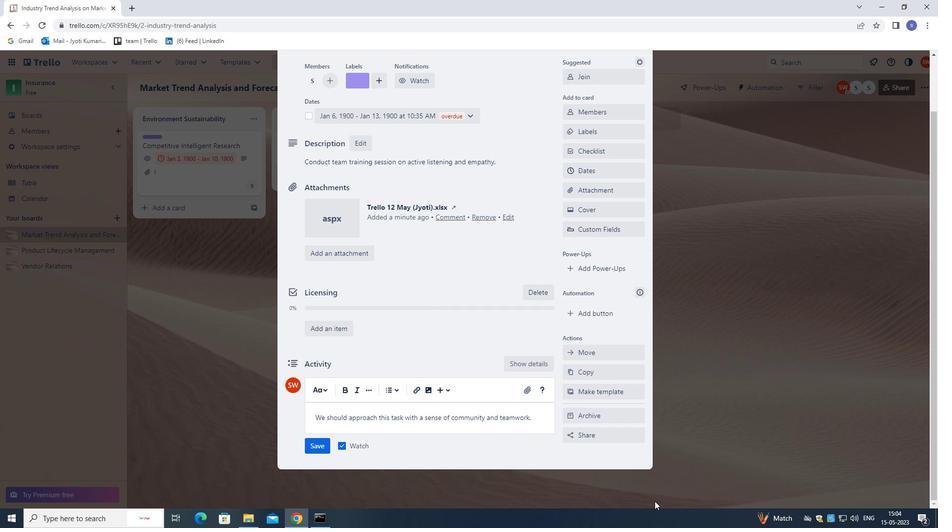 
Action: Mouse scrolled (655, 509) with delta (0, 0)
Screenshot: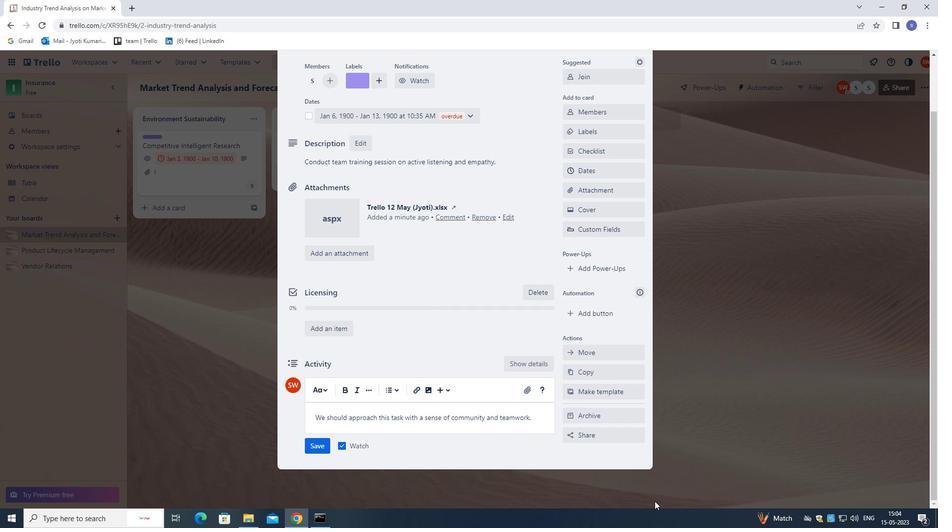 
Action: Mouse moved to (655, 510)
Screenshot: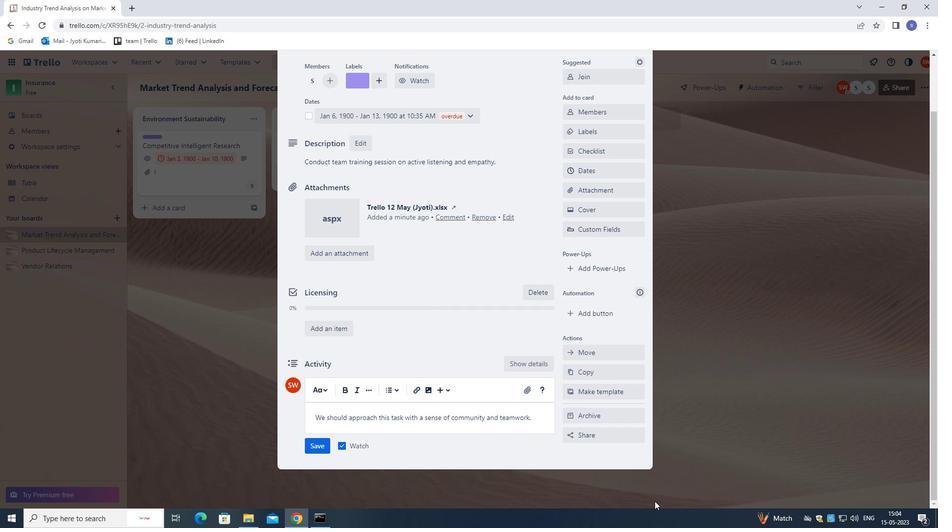 
Action: Mouse scrolled (655, 509) with delta (0, 0)
Screenshot: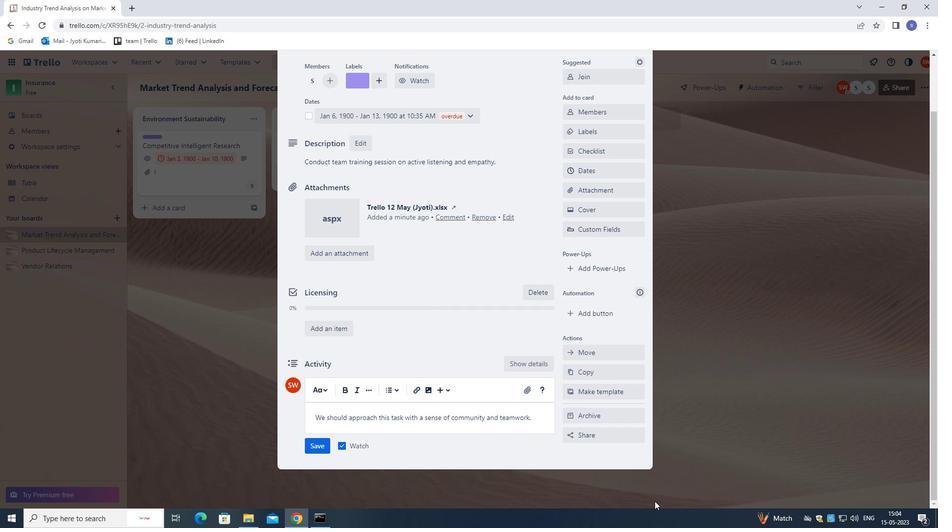 
Action: Mouse moved to (655, 510)
Screenshot: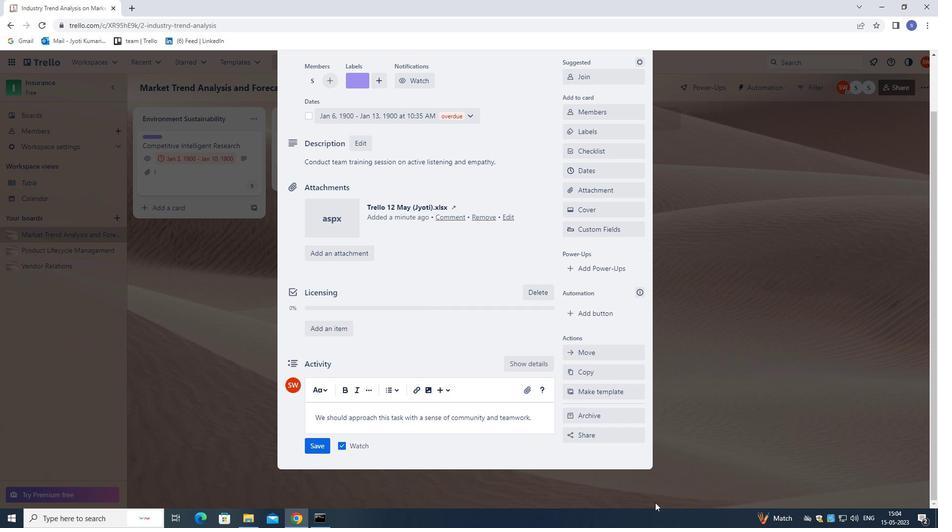 
Action: Mouse scrolled (655, 510) with delta (0, 0)
Screenshot: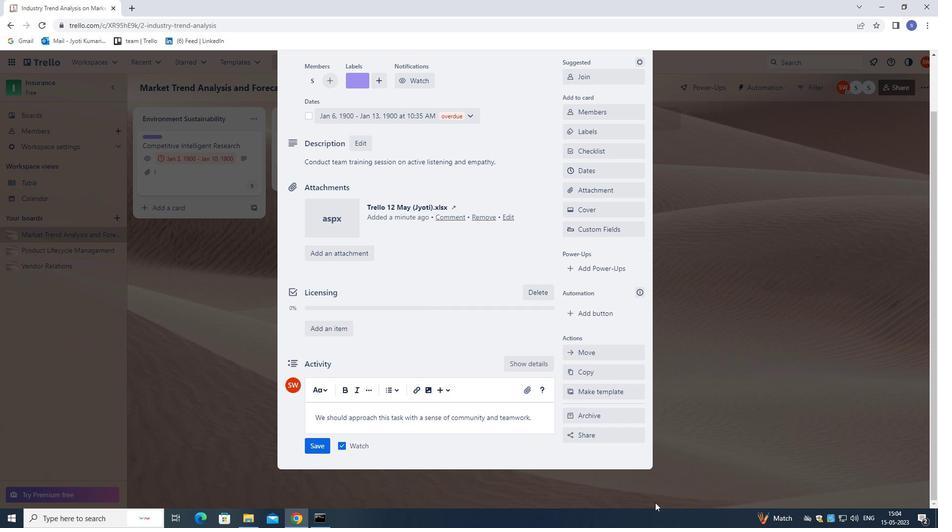 
Action: Mouse moved to (655, 511)
Screenshot: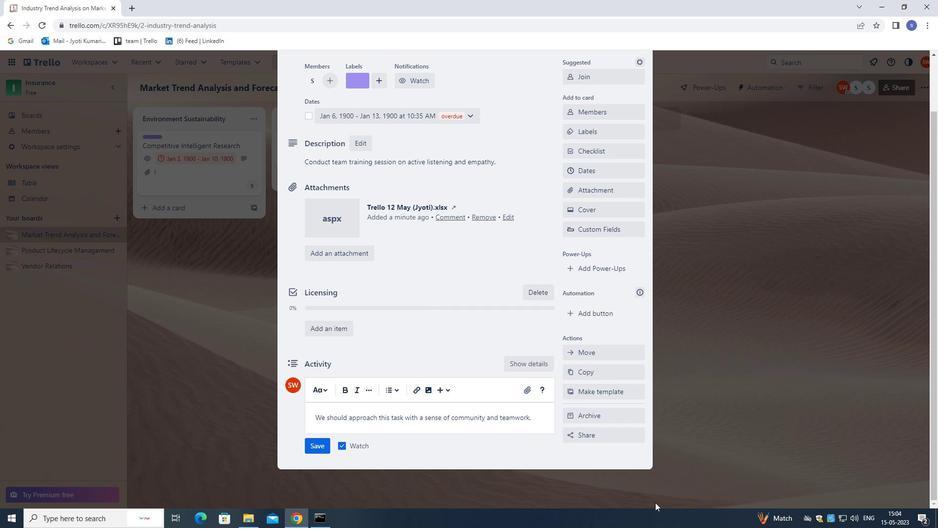 
Action: Mouse scrolled (655, 510) with delta (0, 0)
Screenshot: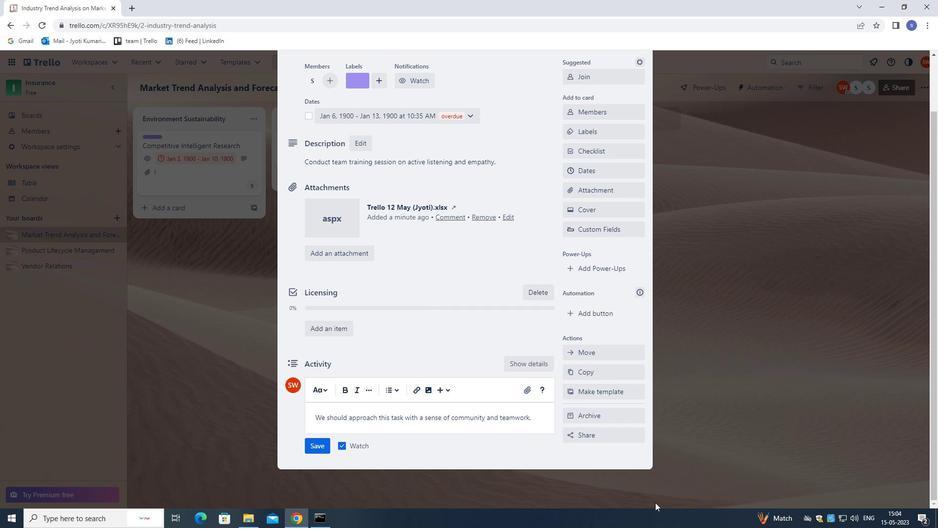 
Action: Mouse moved to (311, 441)
Screenshot: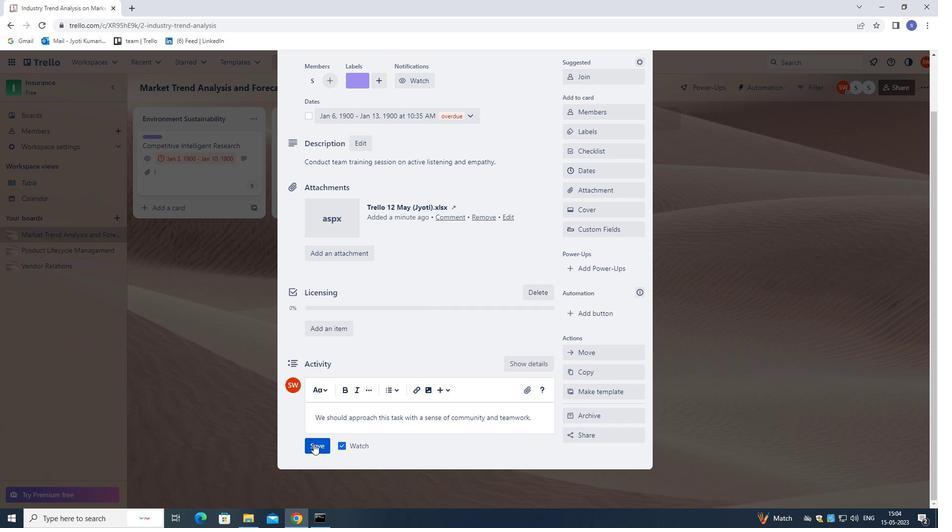 
Action: Mouse pressed left at (311, 441)
Screenshot: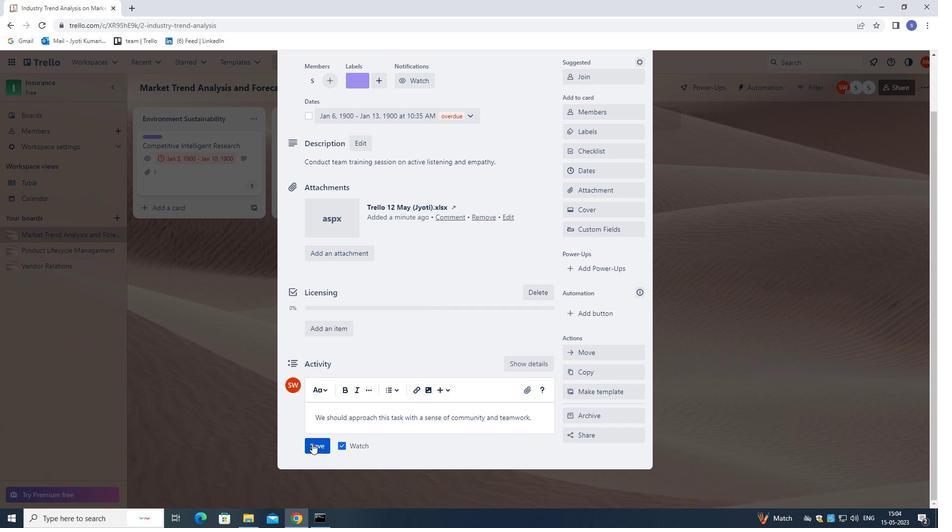 
Action: Mouse moved to (424, 445)
Screenshot: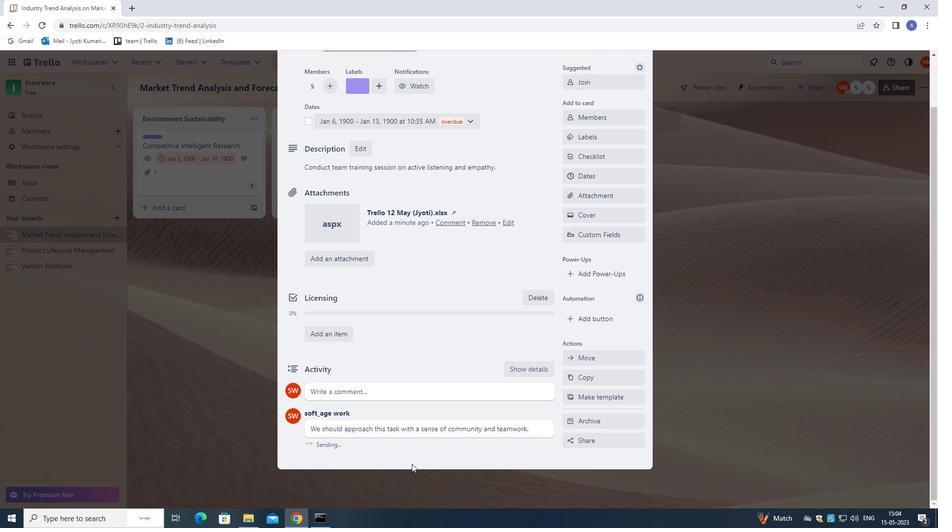 
Action: Mouse scrolled (424, 446) with delta (0, 0)
Screenshot: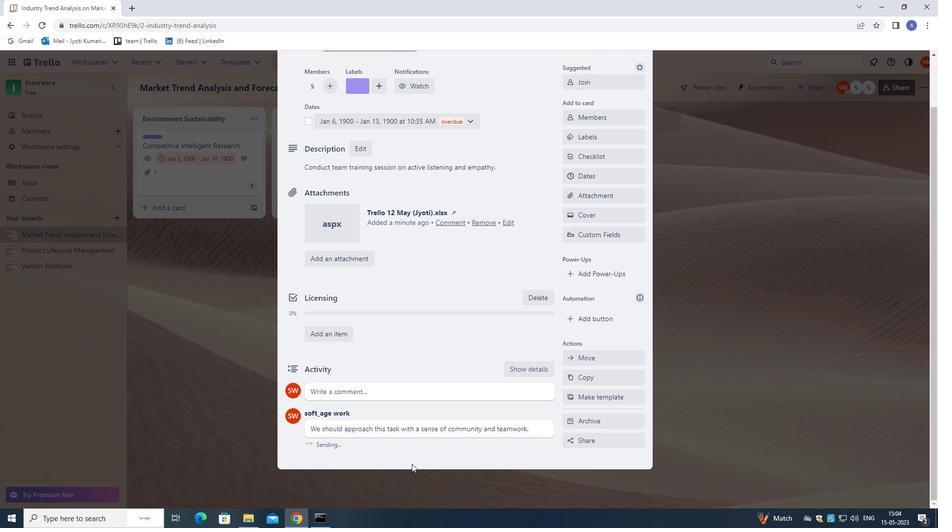 
Action: Mouse moved to (428, 437)
Screenshot: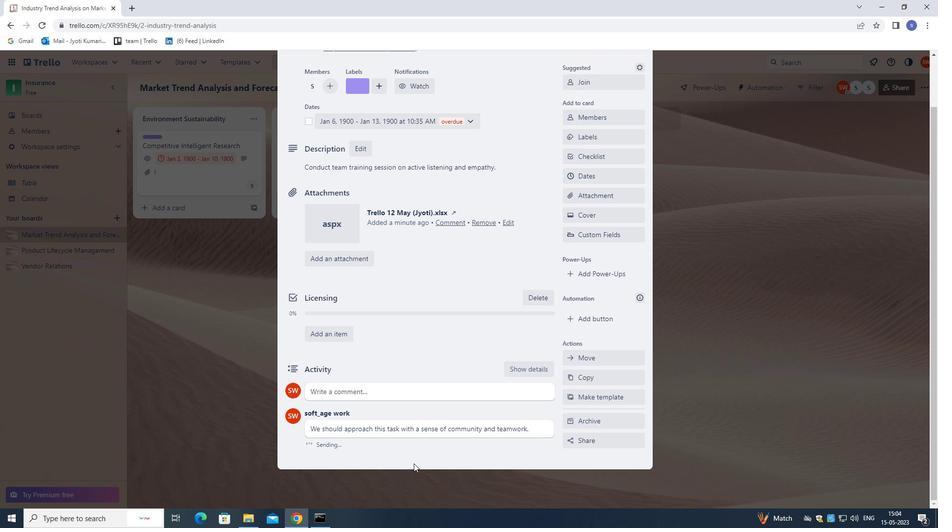 
Action: Mouse scrolled (428, 437) with delta (0, 0)
Screenshot: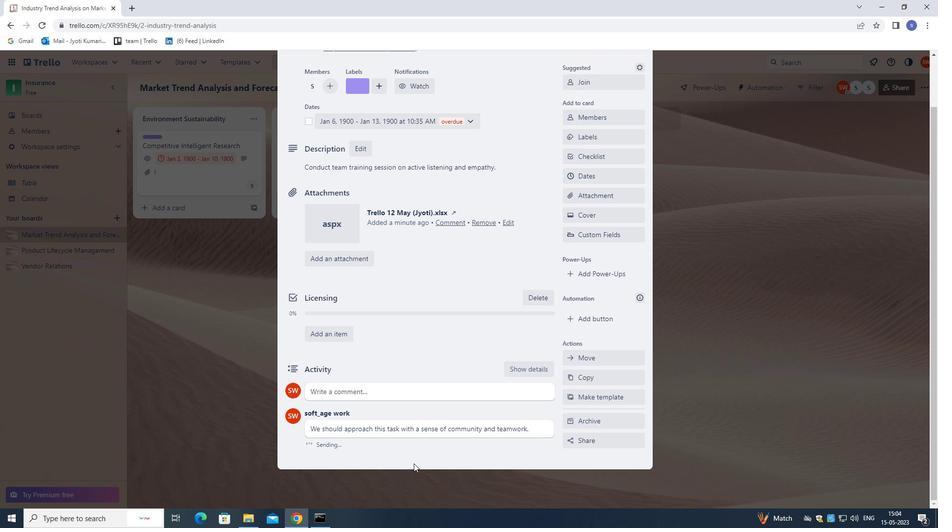 
Action: Mouse moved to (430, 429)
Screenshot: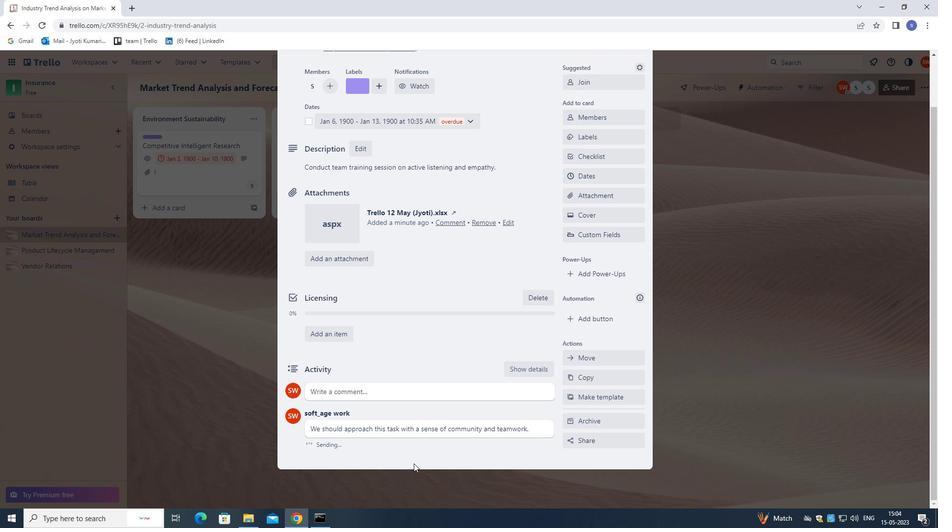 
Action: Mouse scrolled (430, 430) with delta (0, 0)
Screenshot: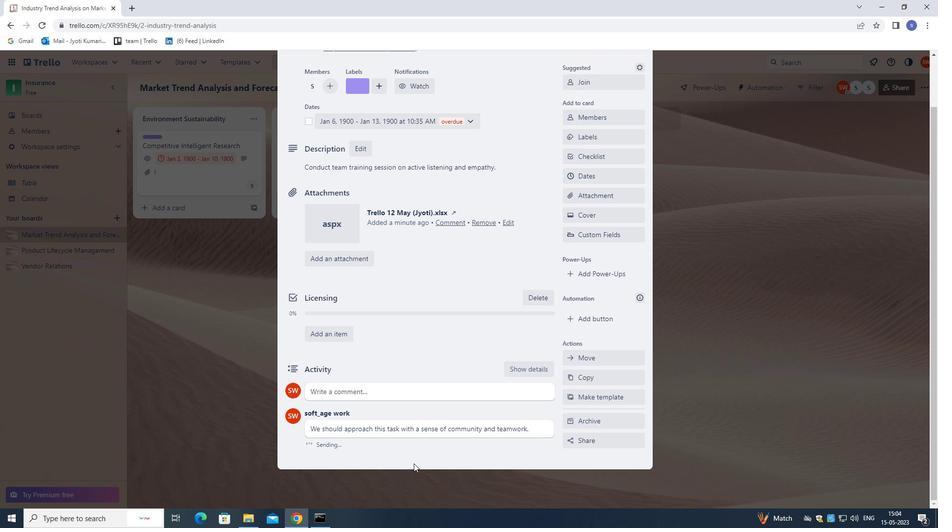 
Action: Mouse moved to (431, 428)
Screenshot: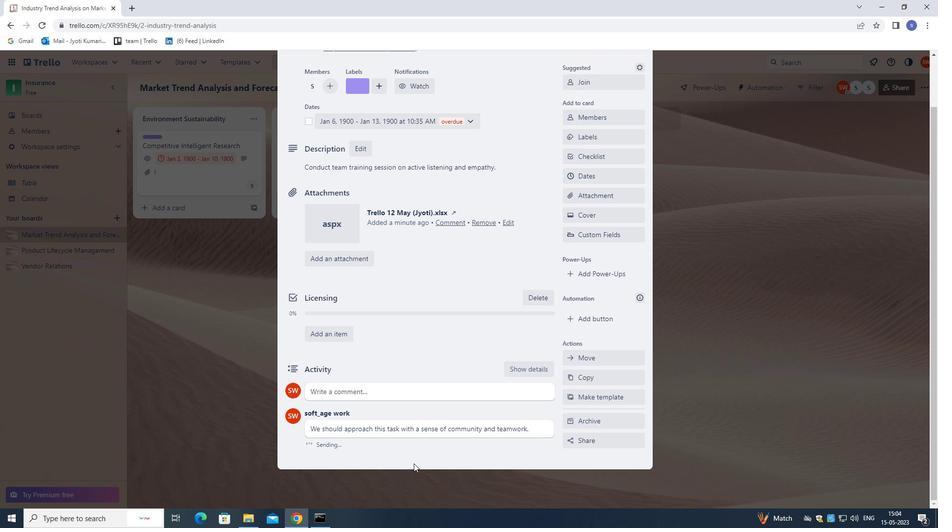 
Action: Mouse scrolled (431, 428) with delta (0, 0)
Screenshot: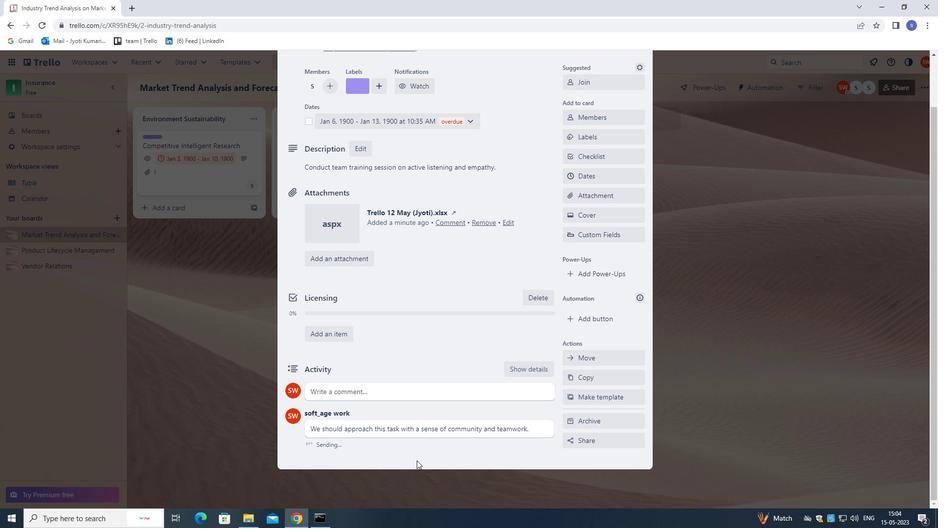 
Action: Mouse moved to (431, 427)
Screenshot: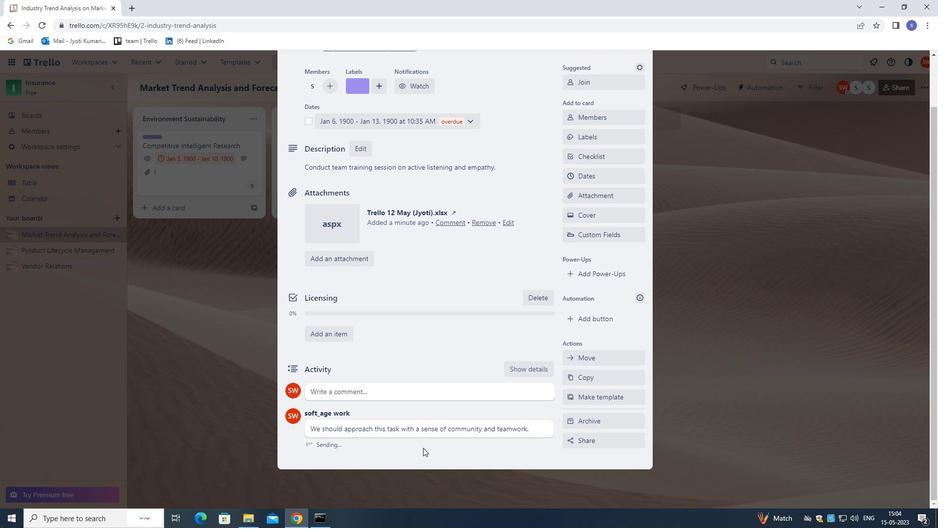
Action: Mouse scrolled (431, 428) with delta (0, 0)
Screenshot: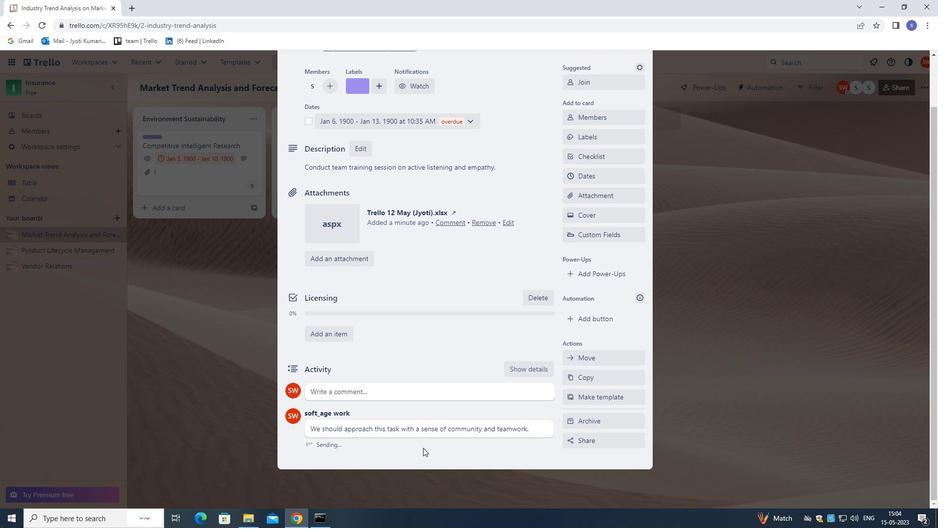 
Action: Mouse moved to (429, 425)
Screenshot: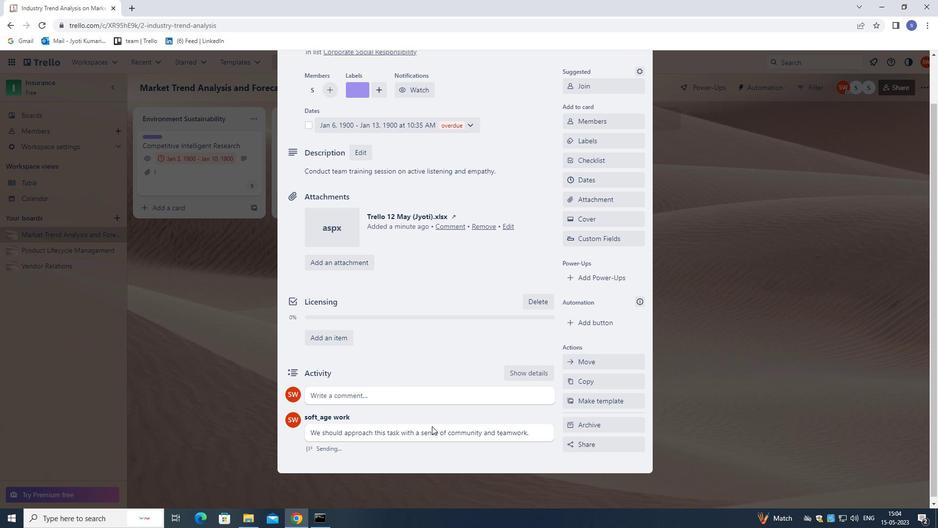 
Action: Mouse scrolled (429, 426) with delta (0, 0)
Screenshot: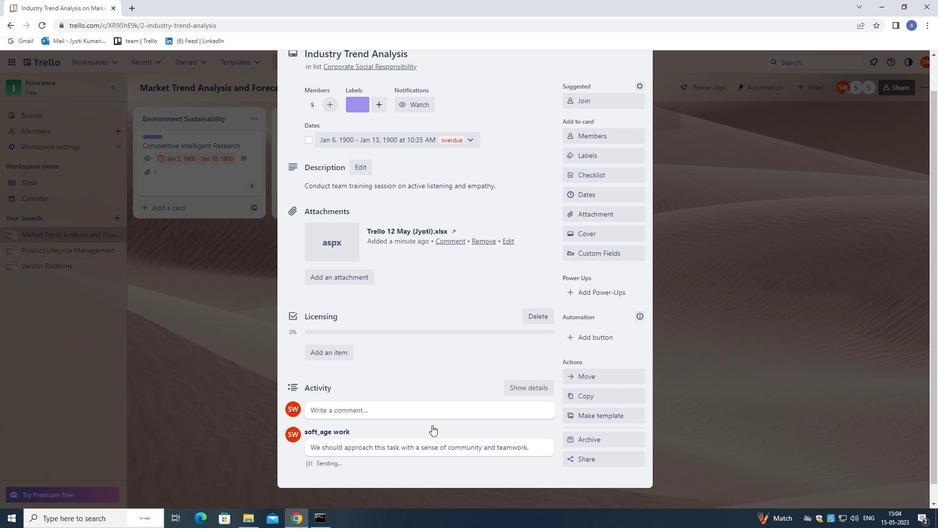 
Action: Mouse moved to (430, 425)
Screenshot: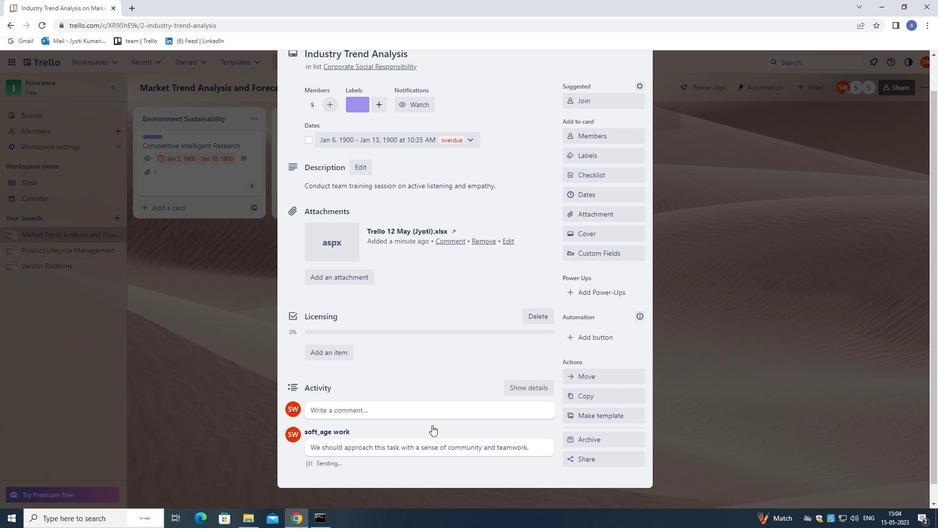 
Action: Mouse scrolled (430, 425) with delta (0, 0)
Screenshot: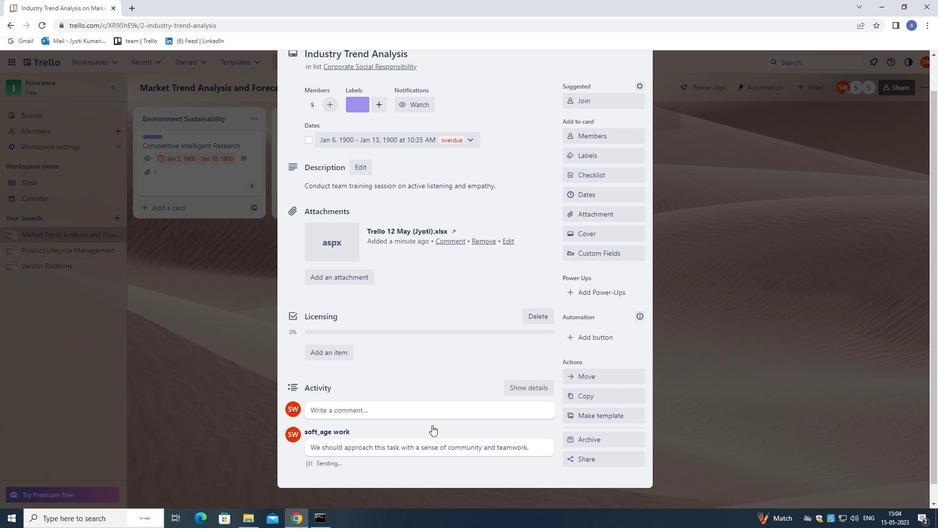 
Action: Mouse moved to (431, 421)
Screenshot: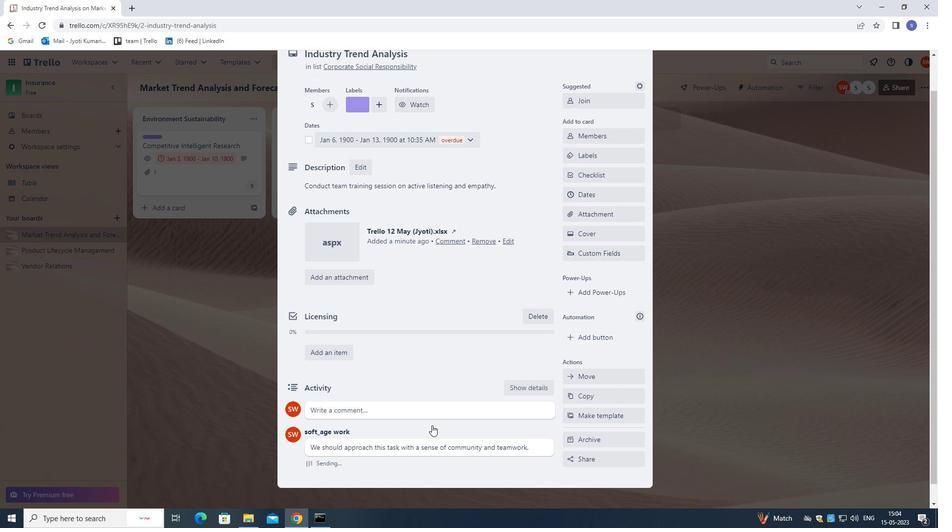 
Action: Mouse scrolled (431, 421) with delta (0, 0)
Screenshot: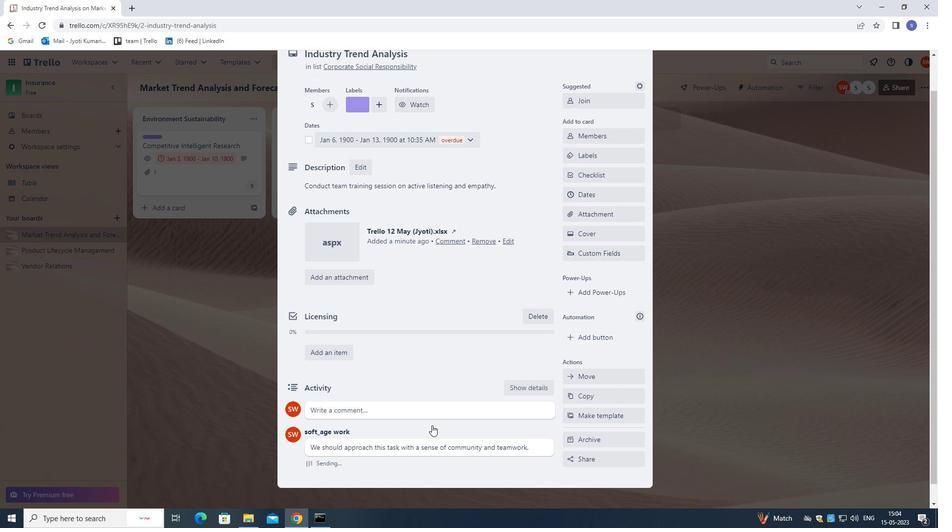 
Action: Mouse moved to (431, 415)
Screenshot: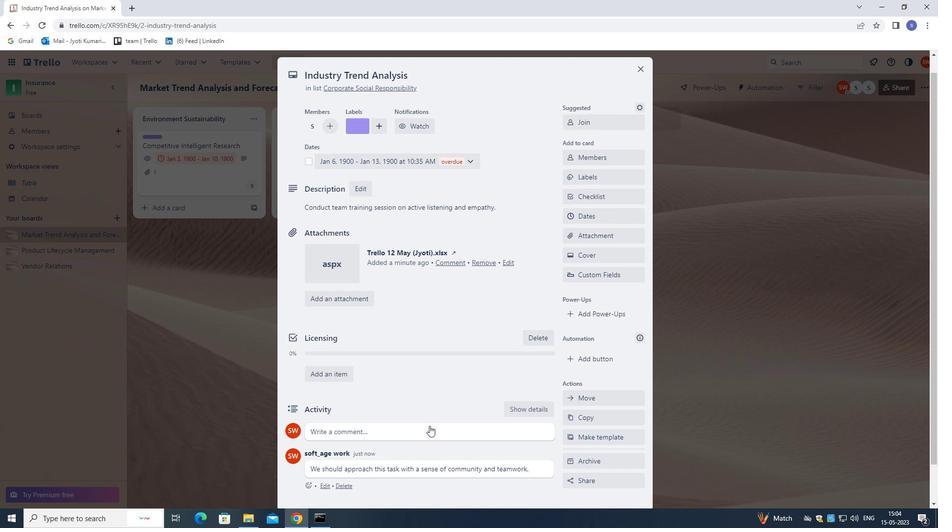 
Action: Mouse scrolled (431, 415) with delta (0, 0)
Screenshot: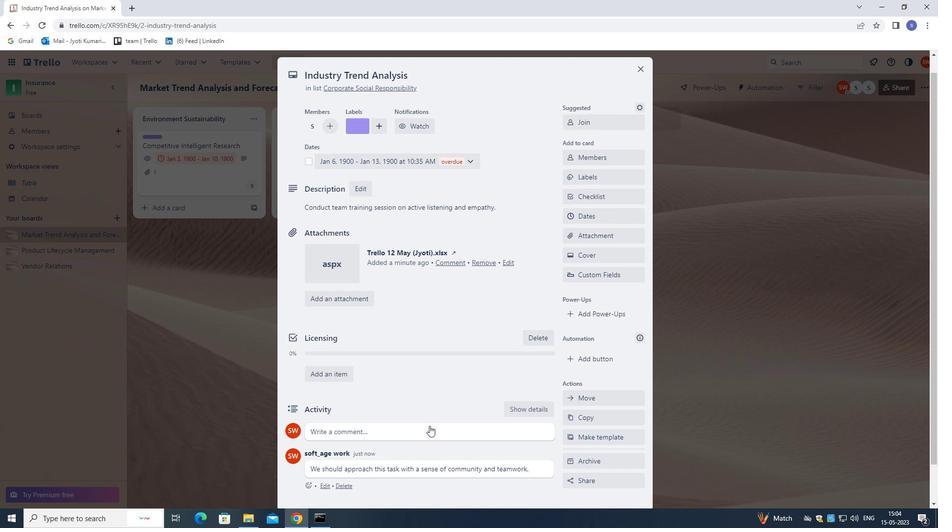 
Action: Mouse moved to (640, 90)
Screenshot: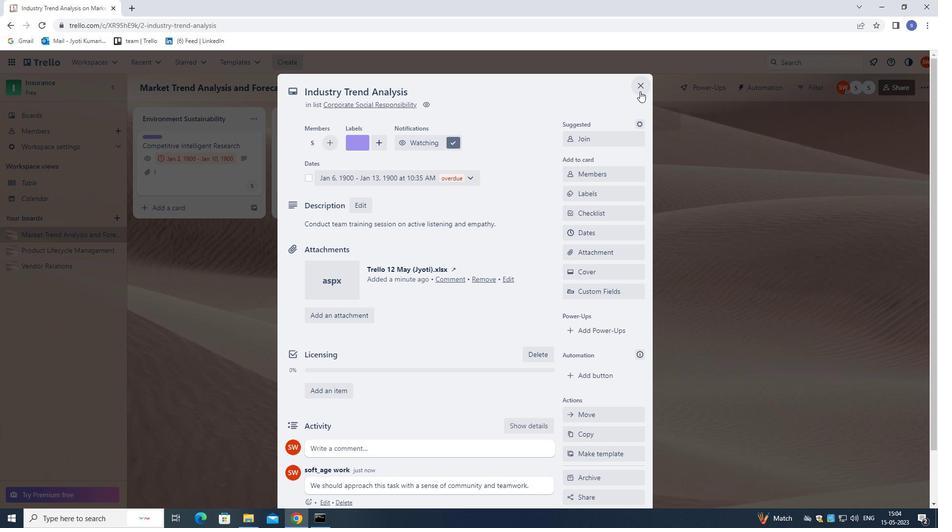 
Action: Mouse pressed left at (640, 90)
Screenshot: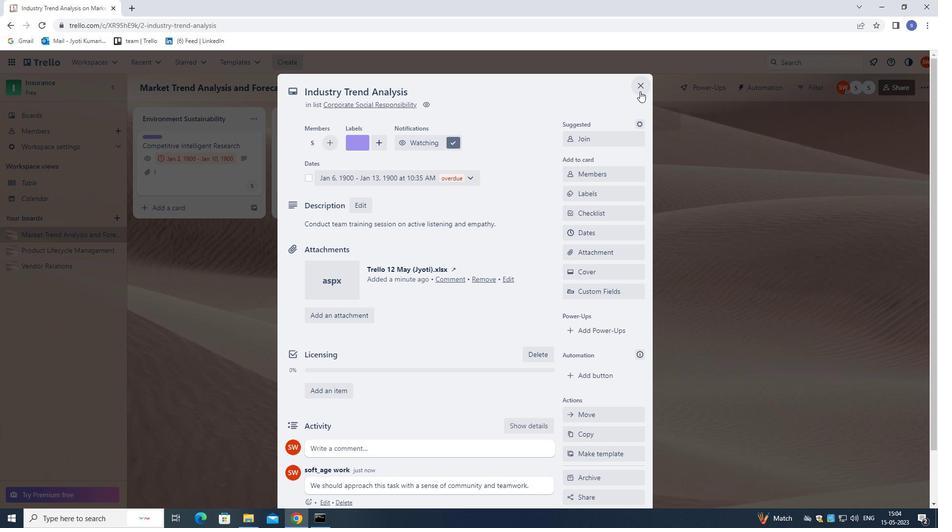 
Action: Mouse moved to (595, 296)
Screenshot: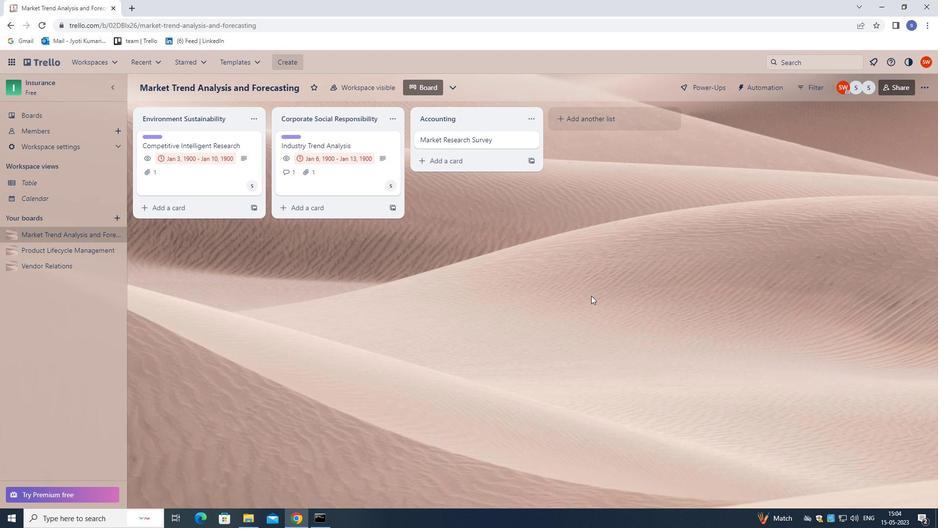 
